 Task: Look for space in Jiashan, China from 4th June, 2023 to 15th June, 2023 for 2 adults in price range Rs.10000 to Rs.15000. Place can be entire place with 1  bedroom having 1 bed and 1 bathroom. Property type can be house, flat, guest house, hotel. Booking option can be shelf check-in. Required host language is Chinese (Simplified).
Action: Mouse moved to (631, 81)
Screenshot: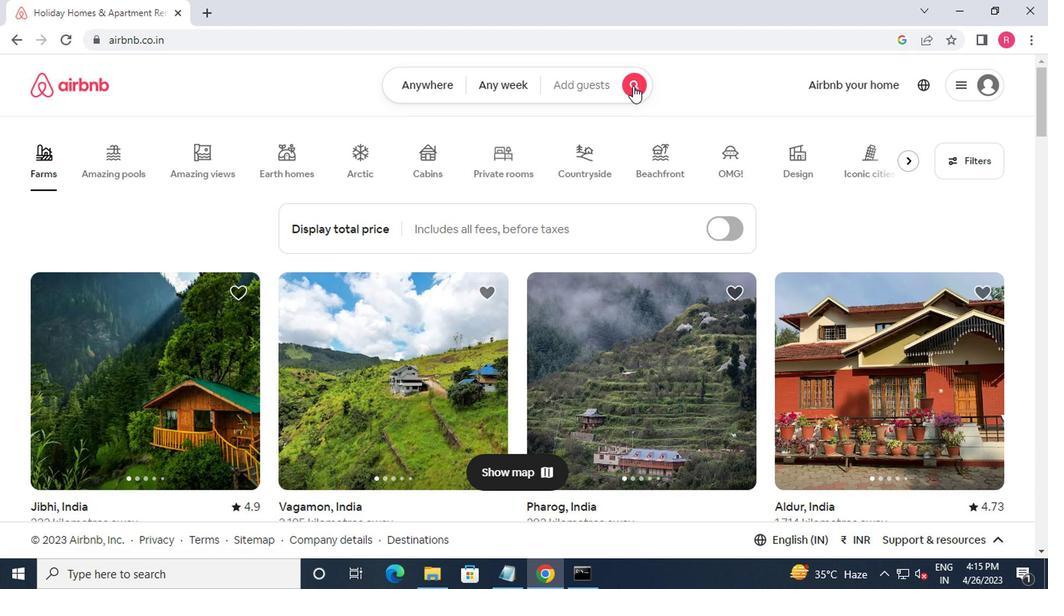 
Action: Mouse pressed left at (631, 81)
Screenshot: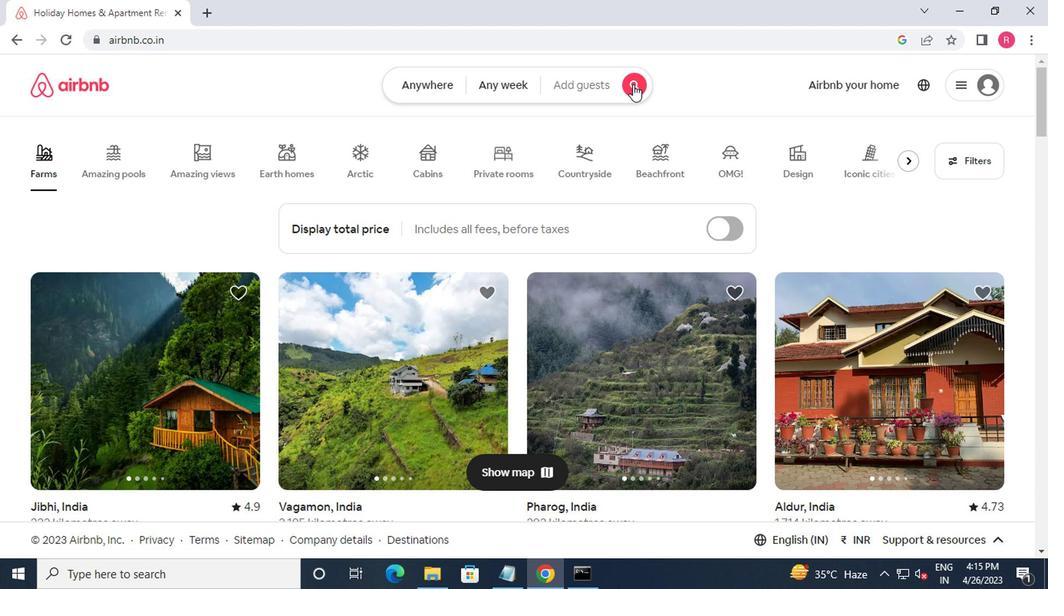 
Action: Mouse moved to (347, 145)
Screenshot: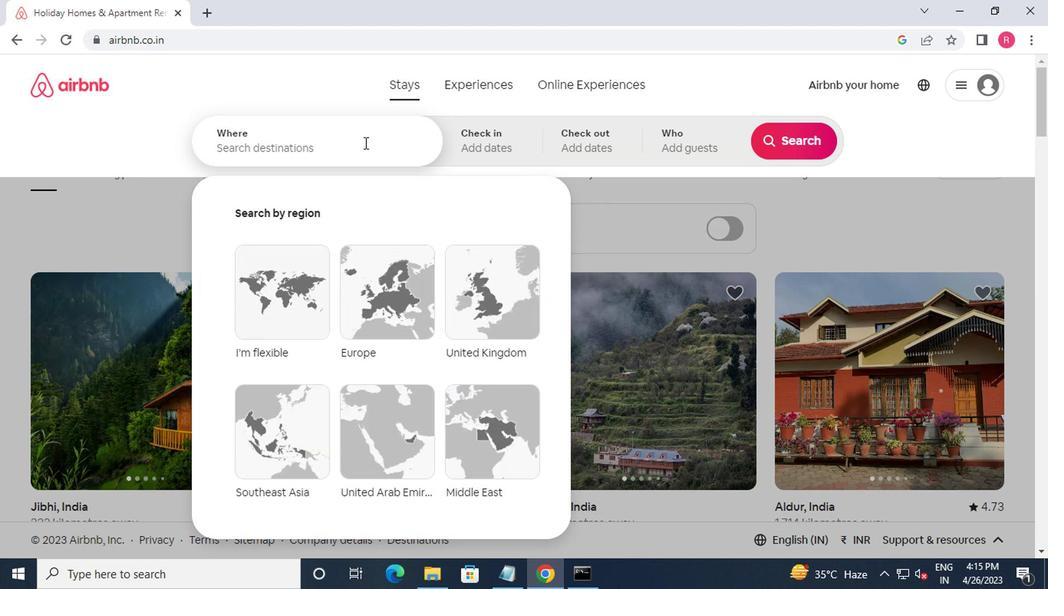
Action: Mouse pressed left at (347, 145)
Screenshot: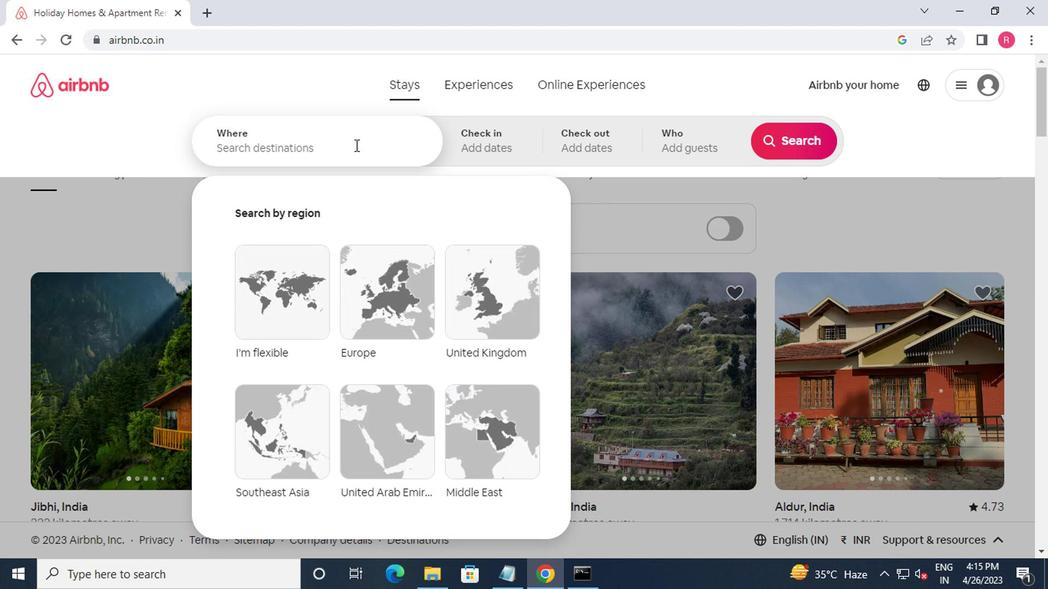 
Action: Key pressed jiashan,china<Key.enter>
Screenshot: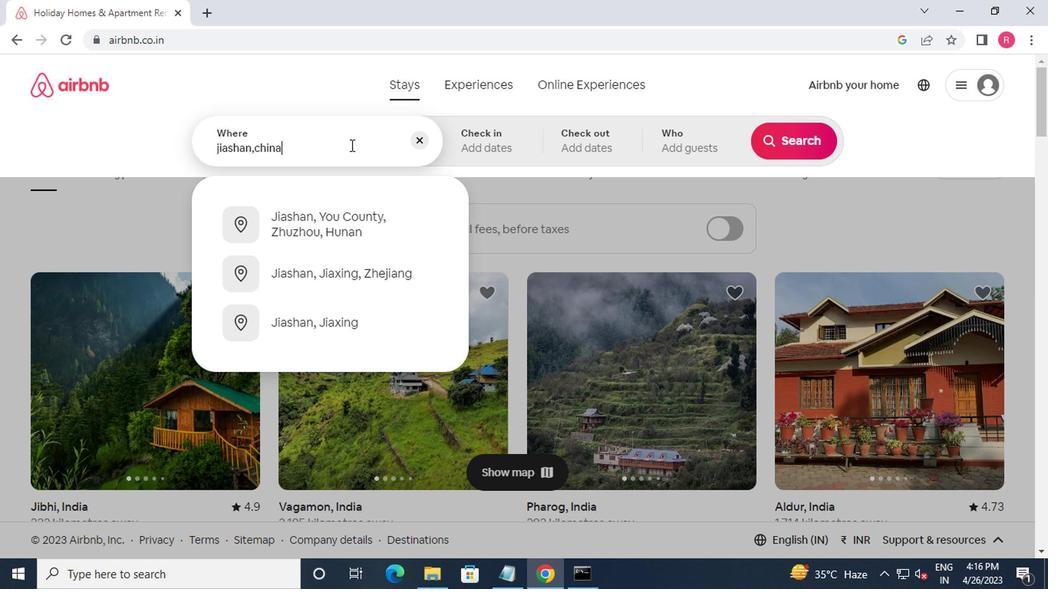 
Action: Mouse moved to (790, 263)
Screenshot: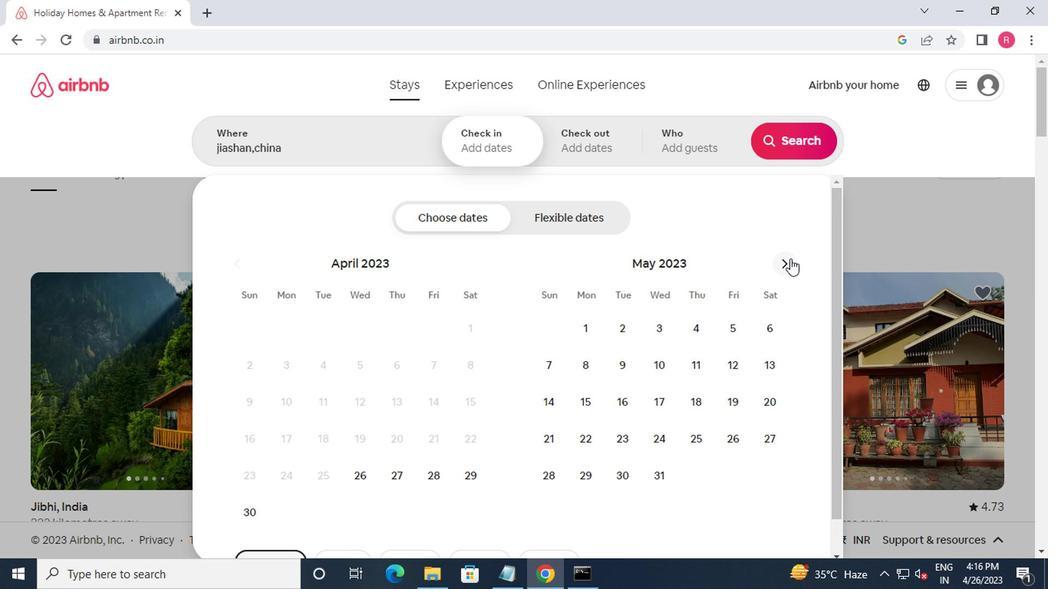 
Action: Mouse pressed left at (790, 263)
Screenshot: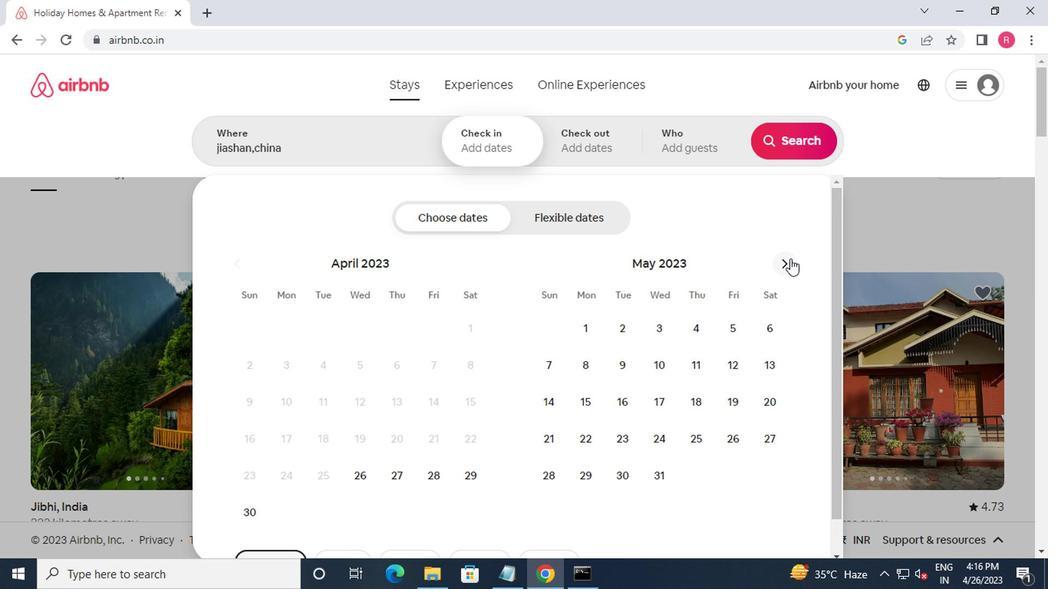 
Action: Mouse moved to (552, 373)
Screenshot: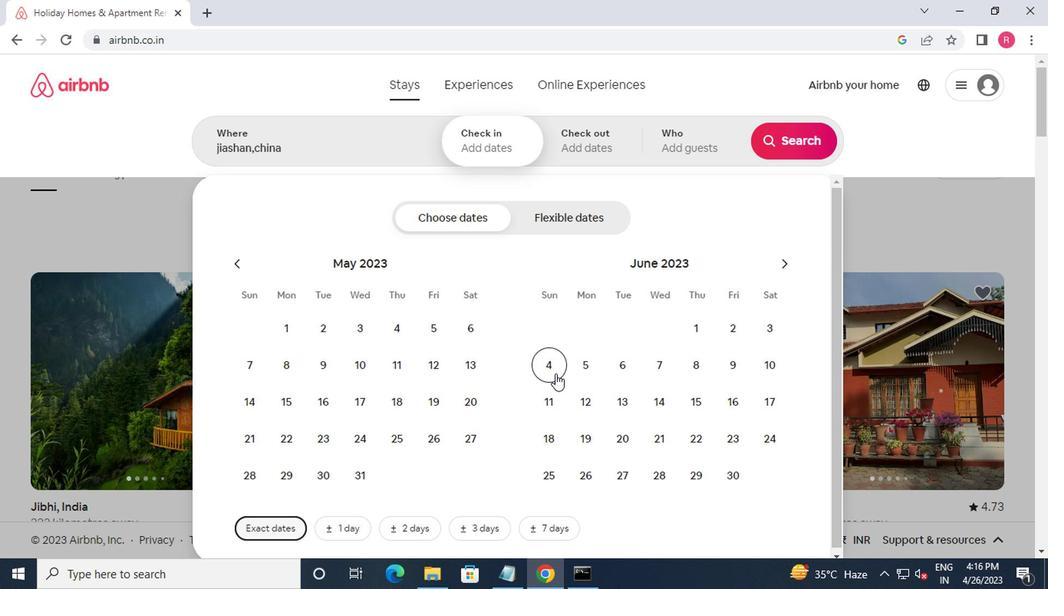 
Action: Mouse pressed left at (552, 373)
Screenshot: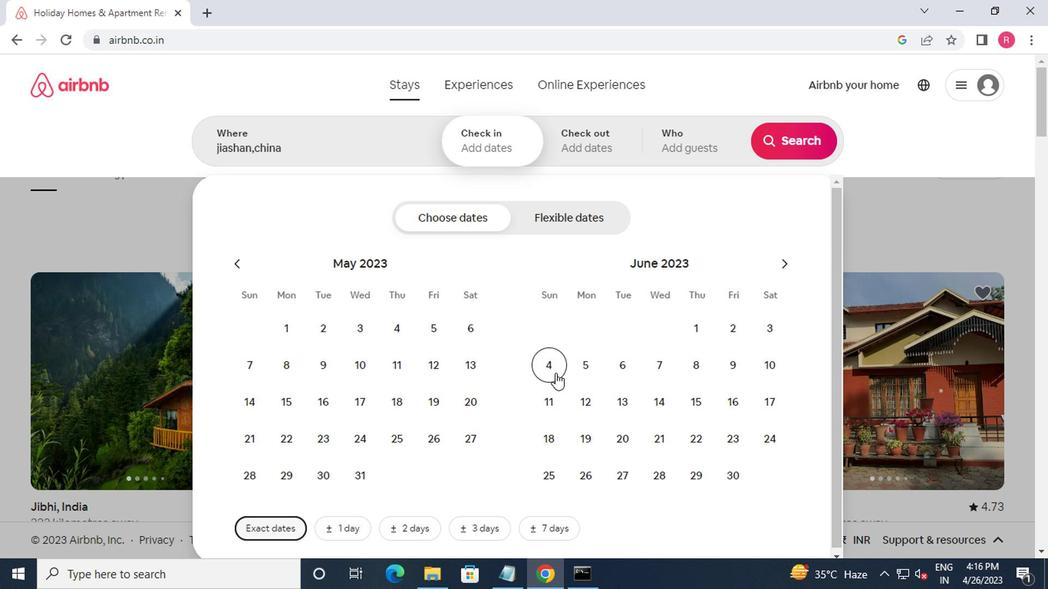
Action: Mouse moved to (692, 405)
Screenshot: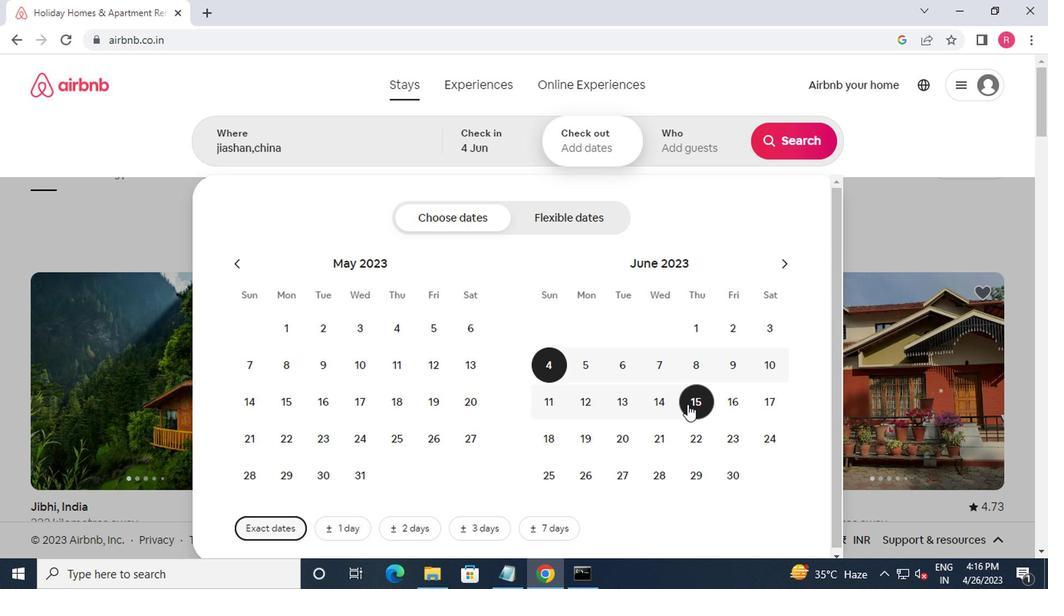
Action: Mouse pressed left at (692, 405)
Screenshot: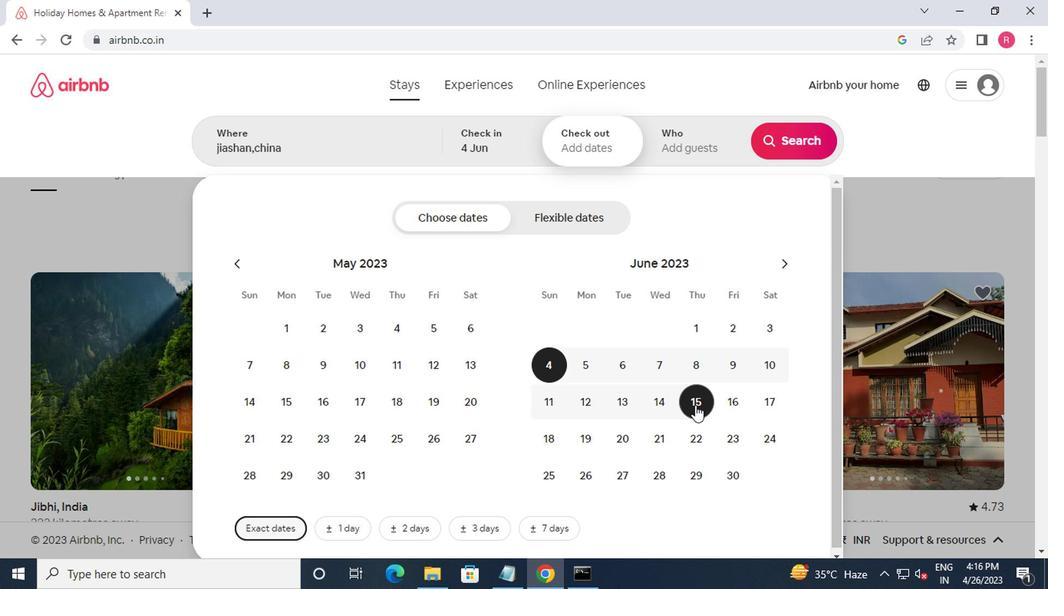 
Action: Mouse moved to (688, 166)
Screenshot: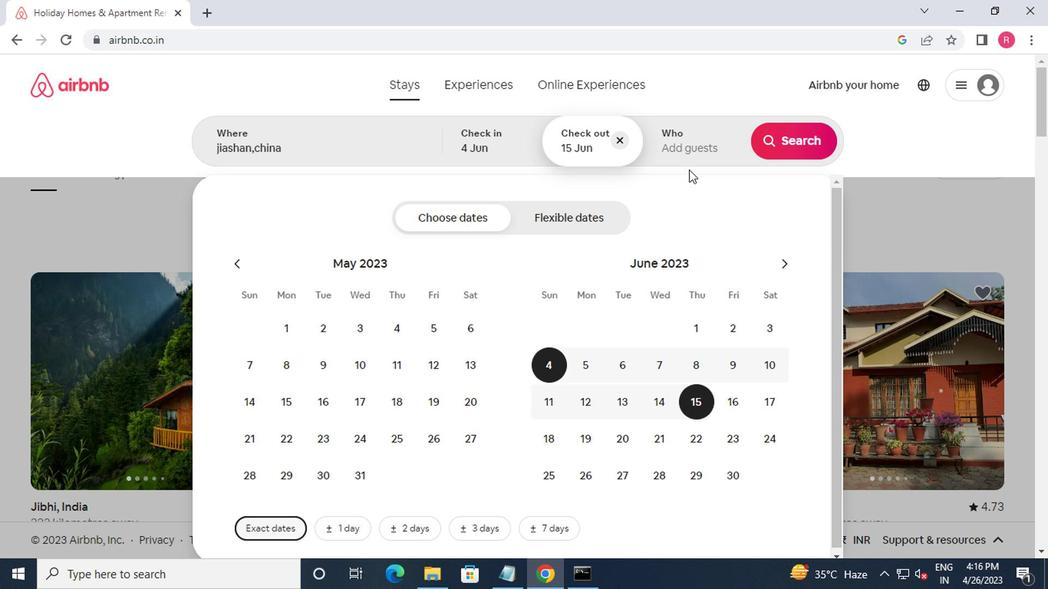 
Action: Mouse pressed left at (688, 166)
Screenshot: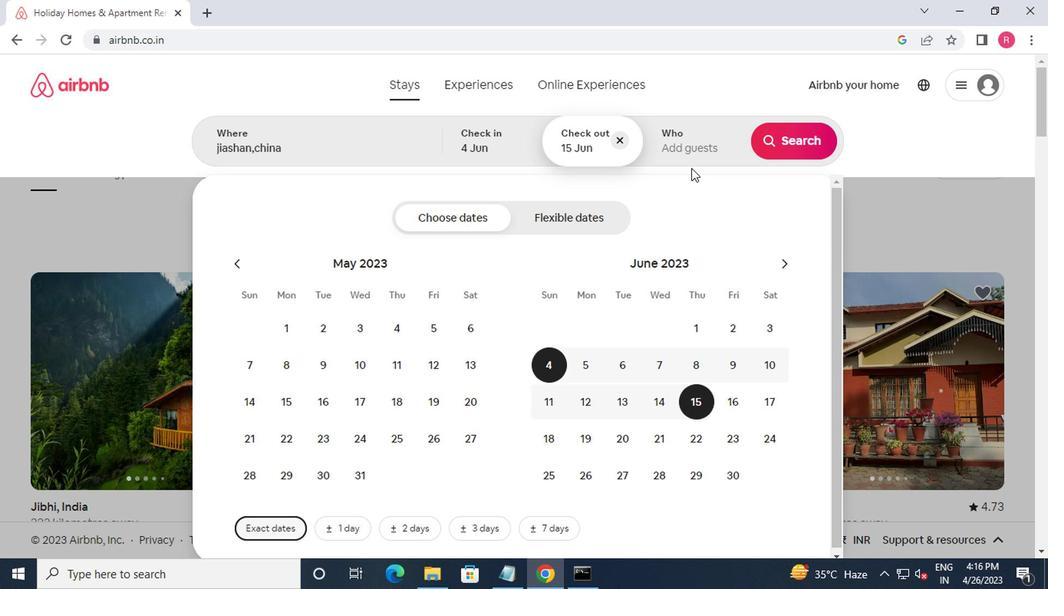 
Action: Mouse moved to (789, 223)
Screenshot: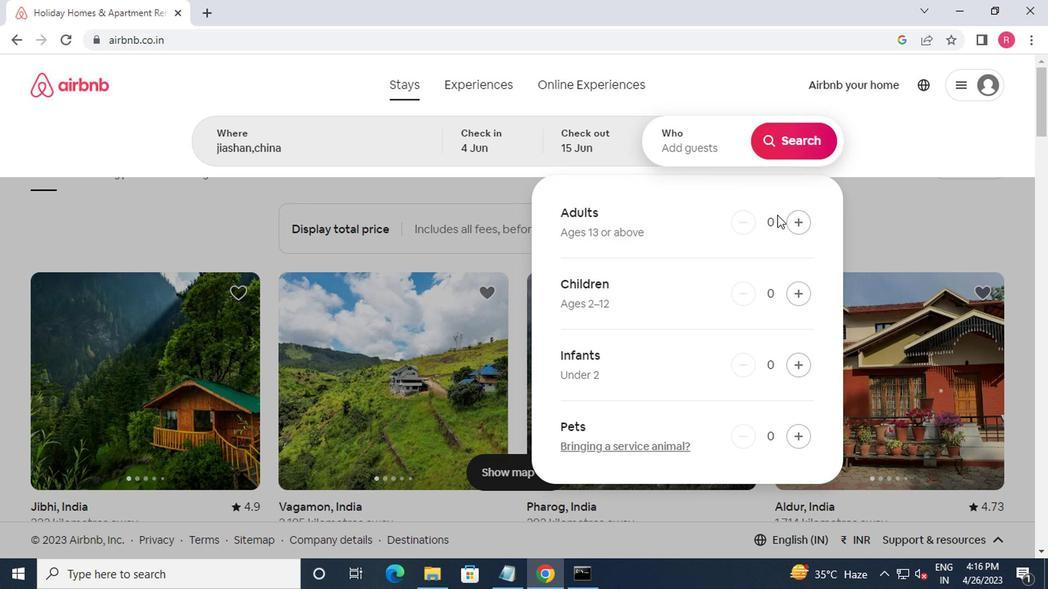 
Action: Mouse pressed left at (789, 223)
Screenshot: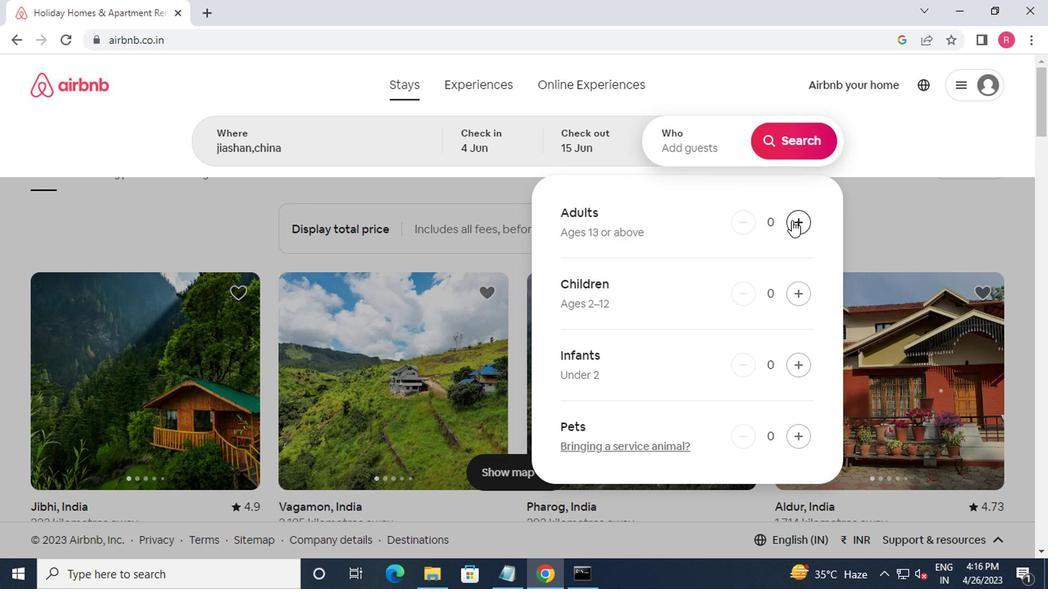 
Action: Mouse pressed left at (789, 223)
Screenshot: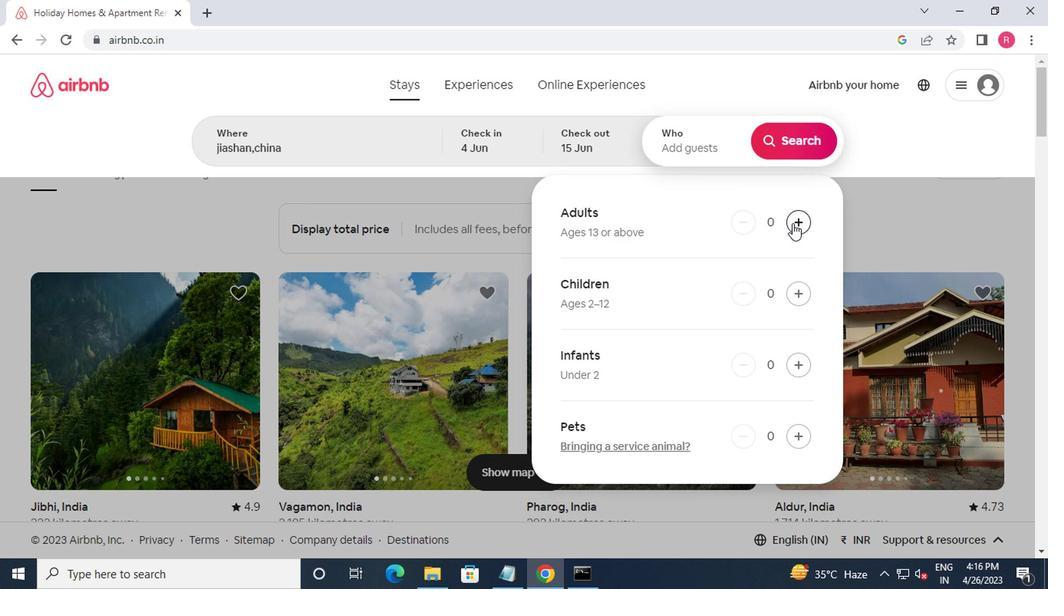 
Action: Mouse moved to (783, 153)
Screenshot: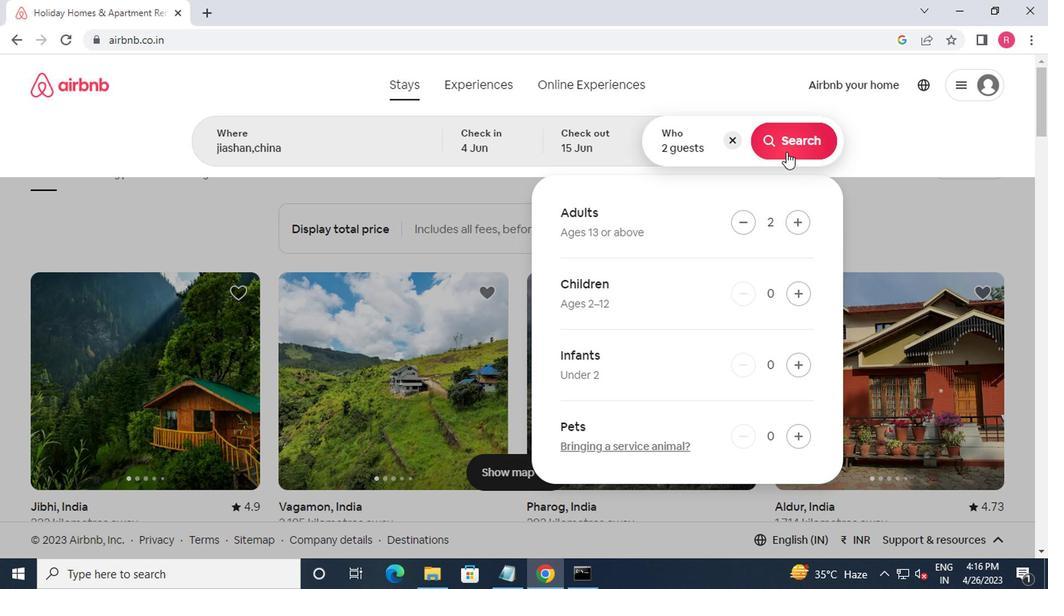
Action: Mouse pressed left at (783, 153)
Screenshot: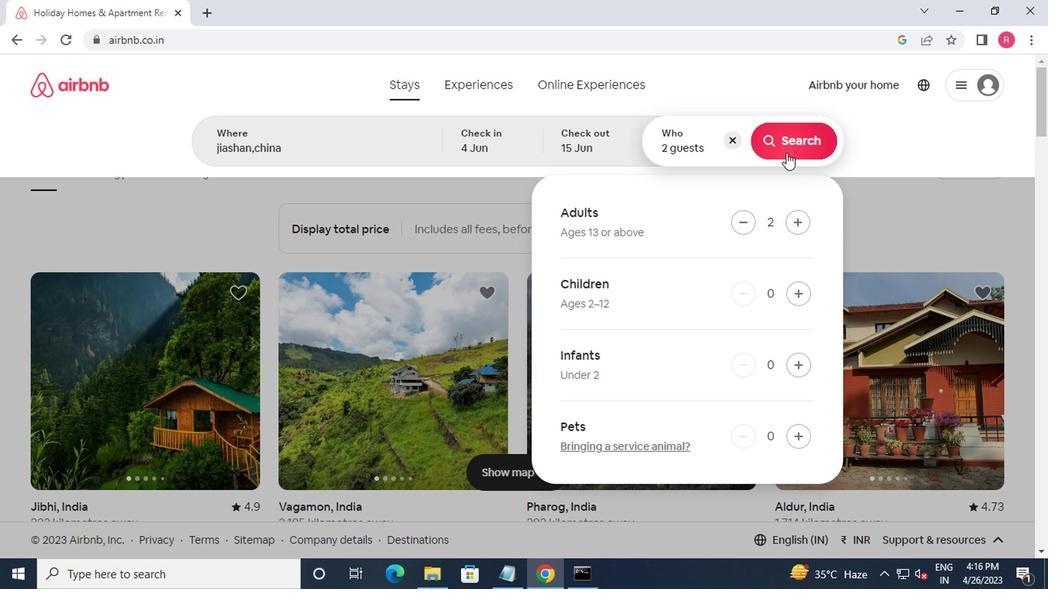 
Action: Mouse moved to (991, 144)
Screenshot: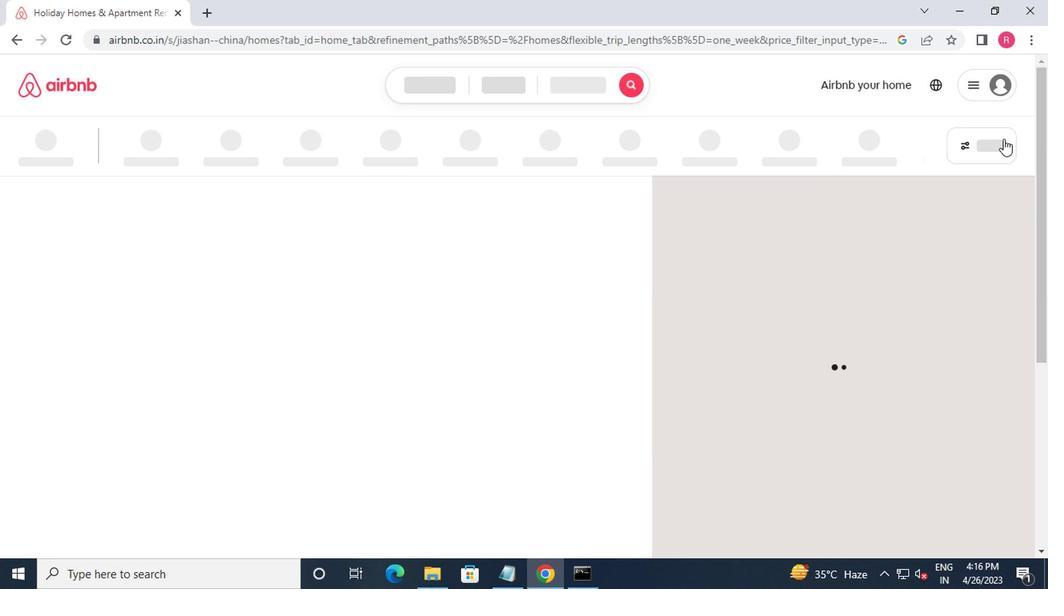 
Action: Mouse pressed left at (991, 144)
Screenshot: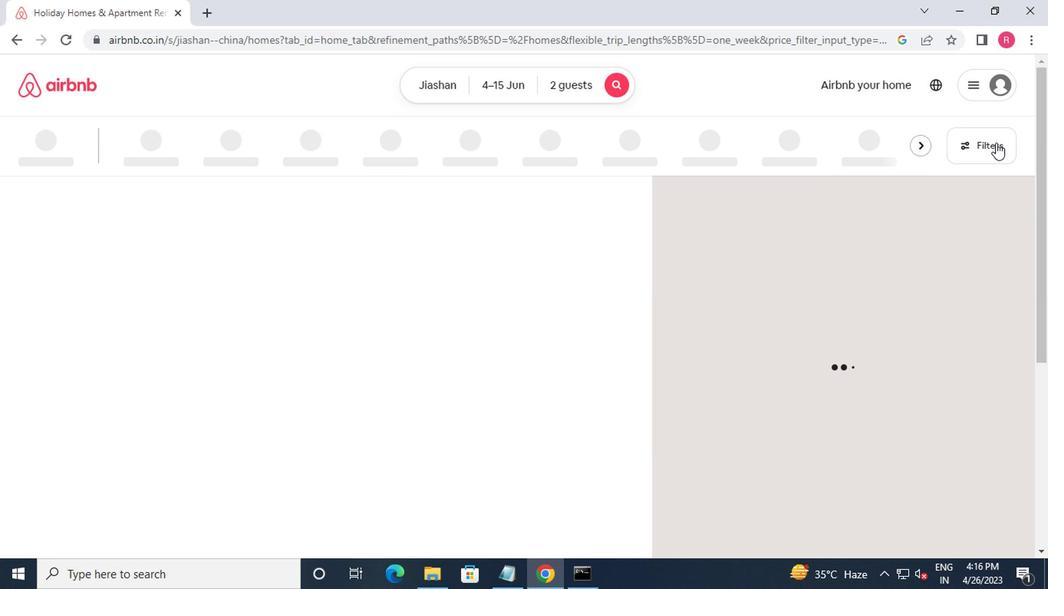 
Action: Mouse moved to (406, 252)
Screenshot: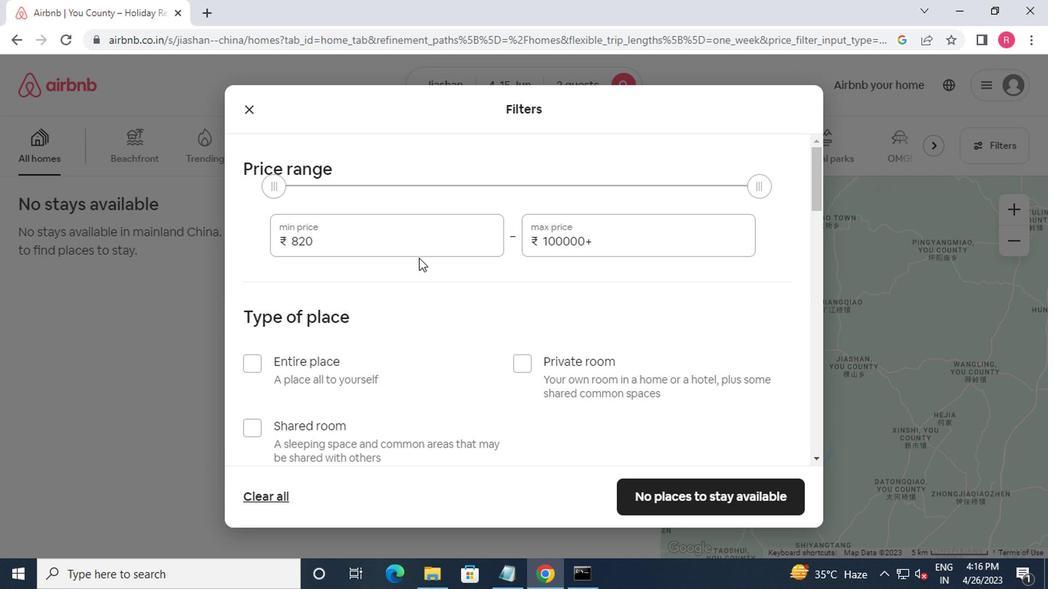 
Action: Mouse pressed left at (406, 252)
Screenshot: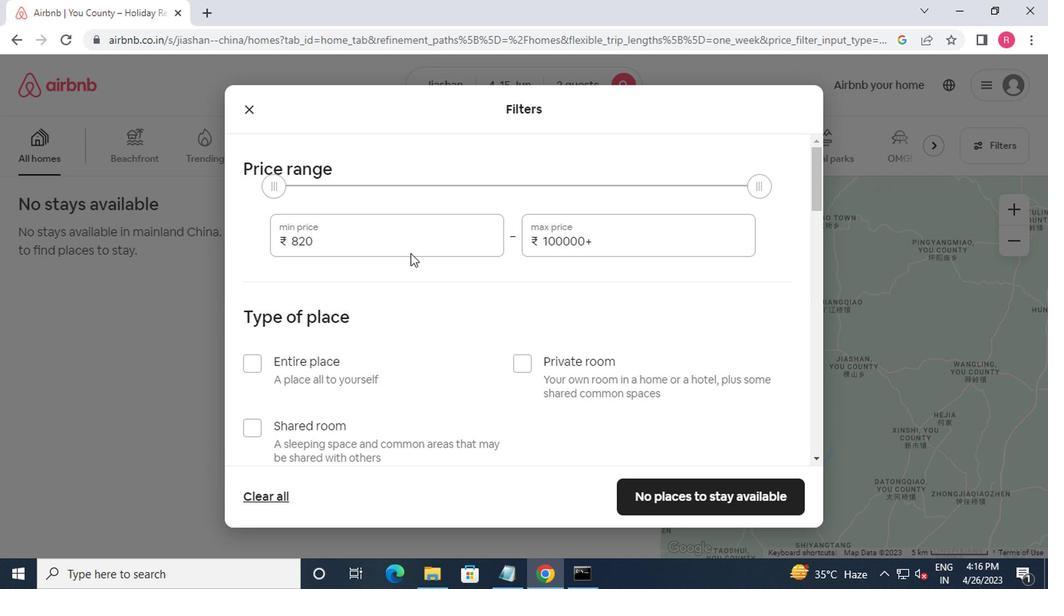 
Action: Mouse moved to (406, 252)
Screenshot: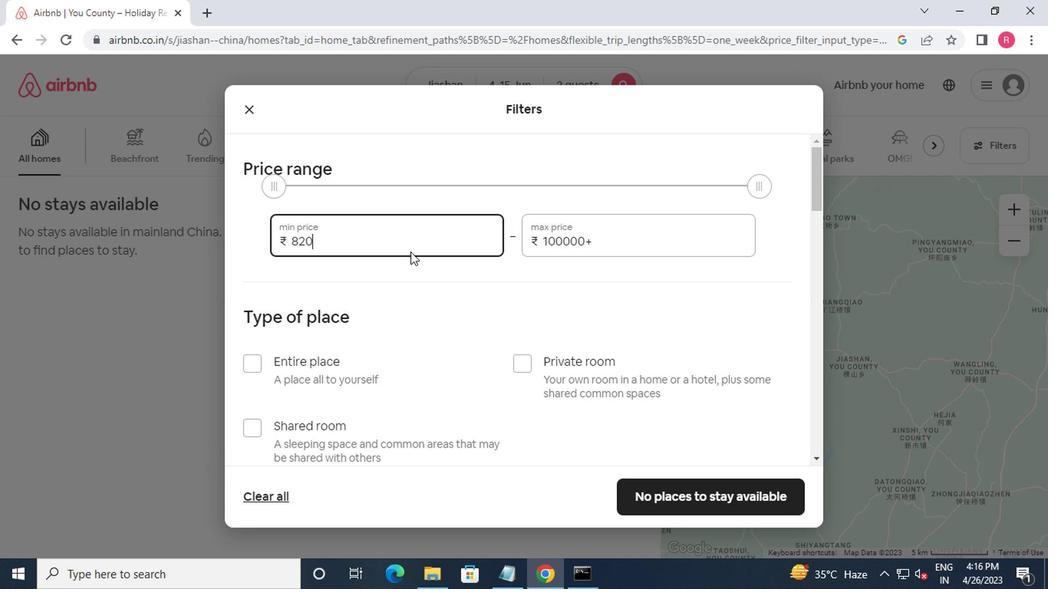 
Action: Key pressed <Key.backspace><Key.backspace><Key.backspace><Key.backspace>10000<Key.tab>15000
Screenshot: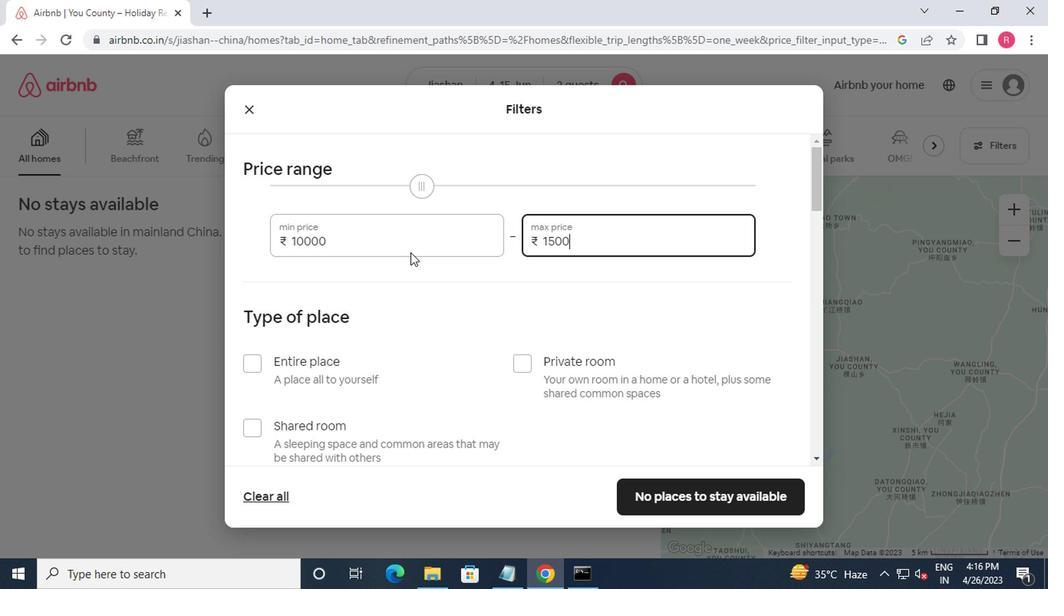 
Action: Mouse moved to (262, 362)
Screenshot: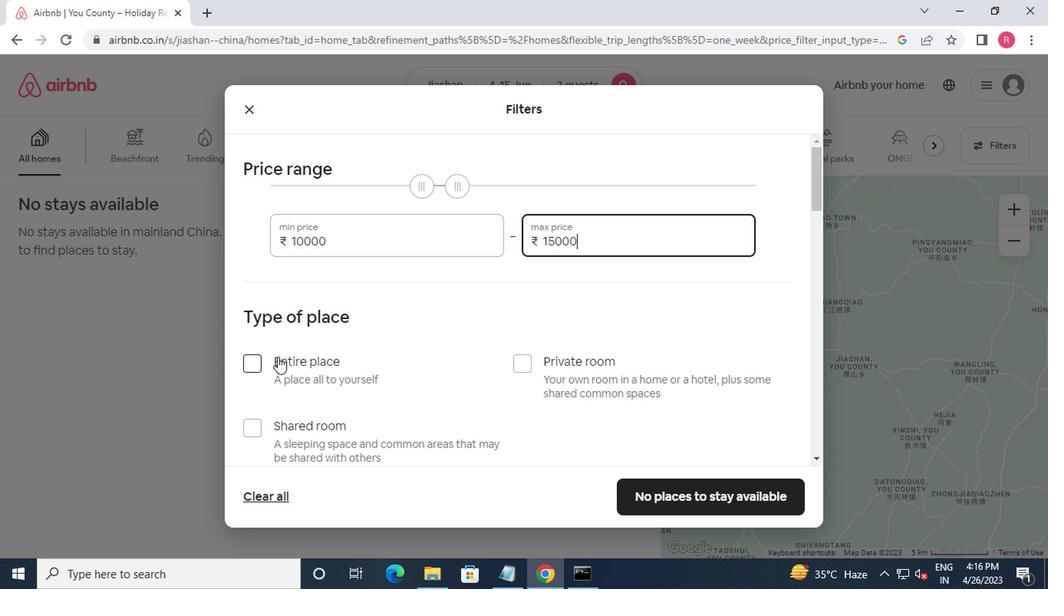 
Action: Mouse pressed left at (262, 362)
Screenshot: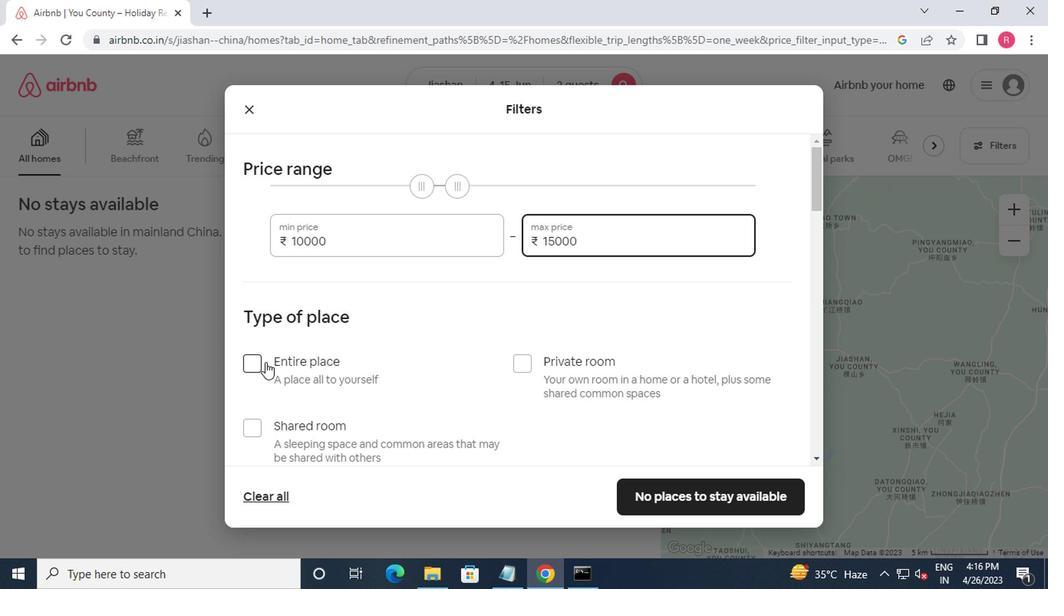 
Action: Mouse moved to (321, 368)
Screenshot: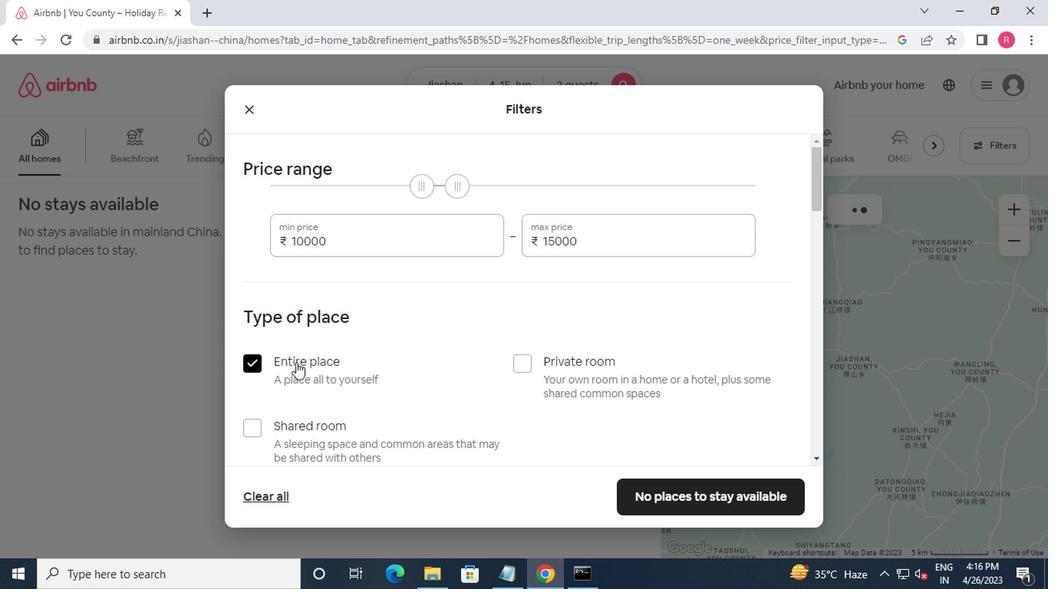 
Action: Mouse scrolled (321, 367) with delta (0, -1)
Screenshot: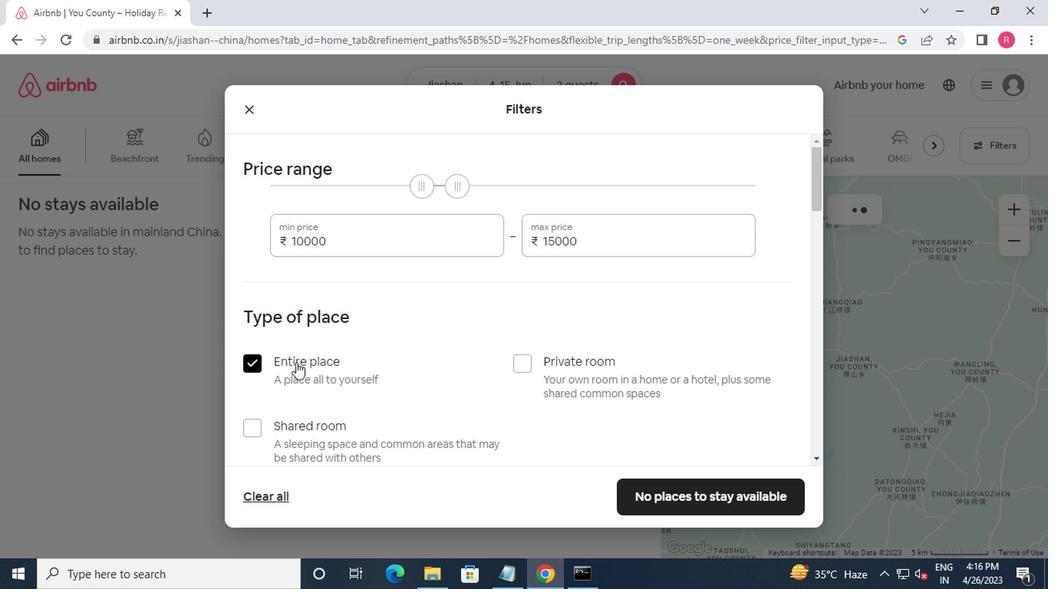 
Action: Mouse moved to (334, 374)
Screenshot: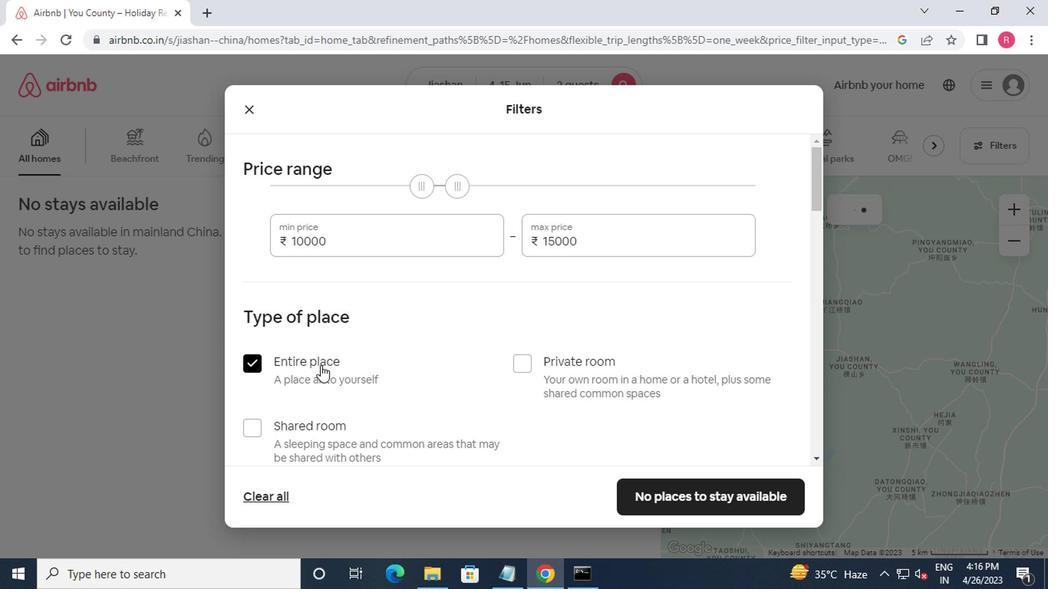 
Action: Mouse scrolled (334, 373) with delta (0, 0)
Screenshot: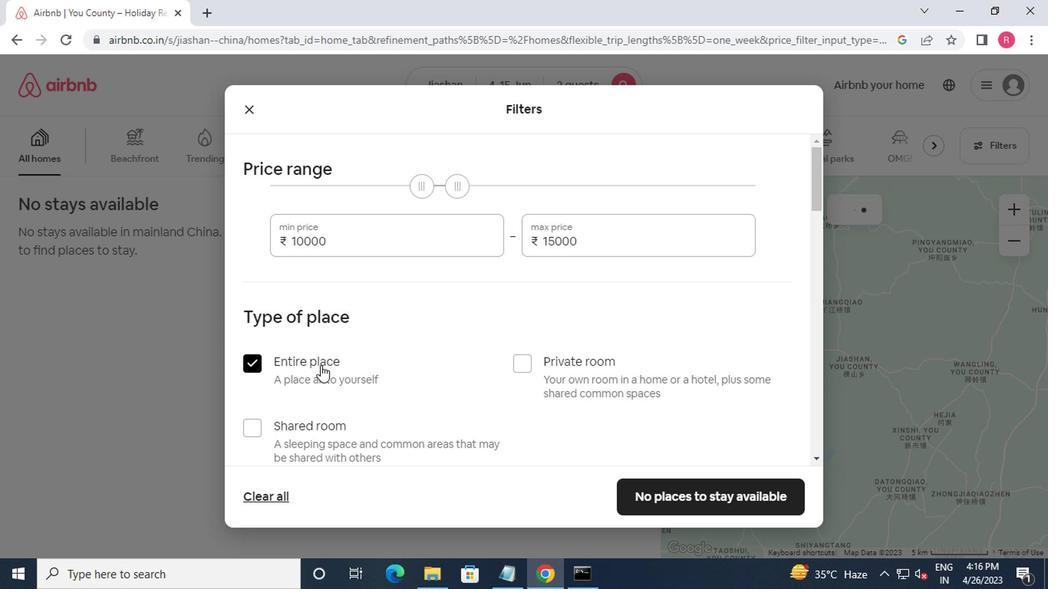 
Action: Mouse moved to (517, 370)
Screenshot: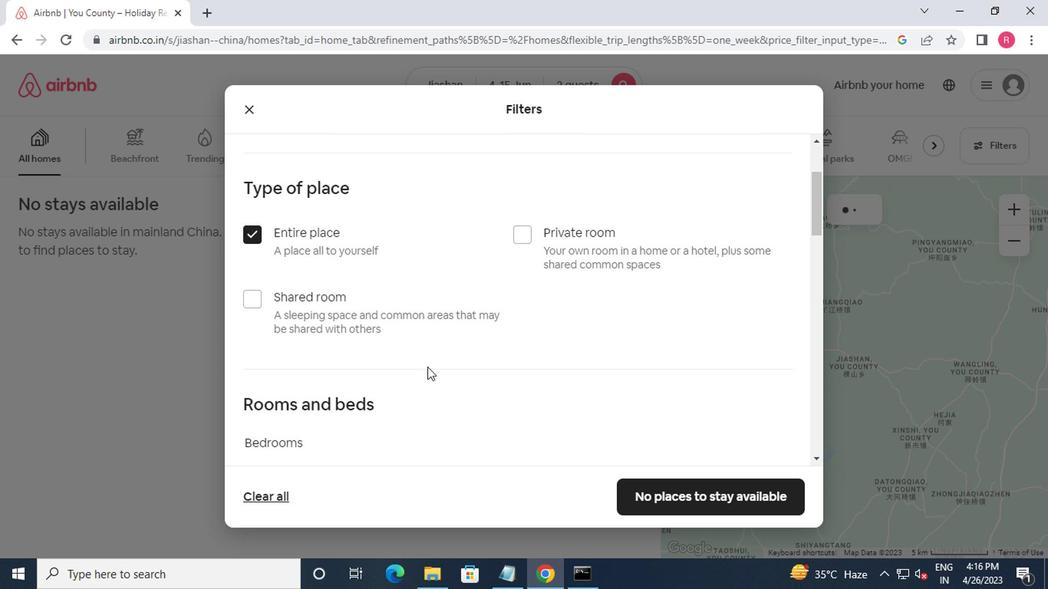 
Action: Mouse scrolled (517, 370) with delta (0, 0)
Screenshot: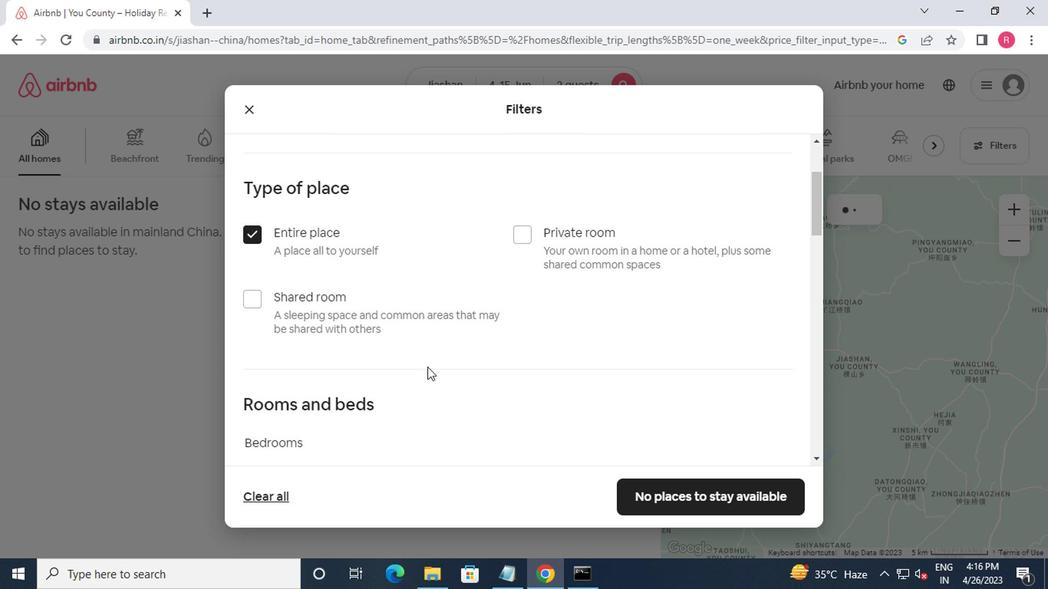 
Action: Mouse moved to (338, 377)
Screenshot: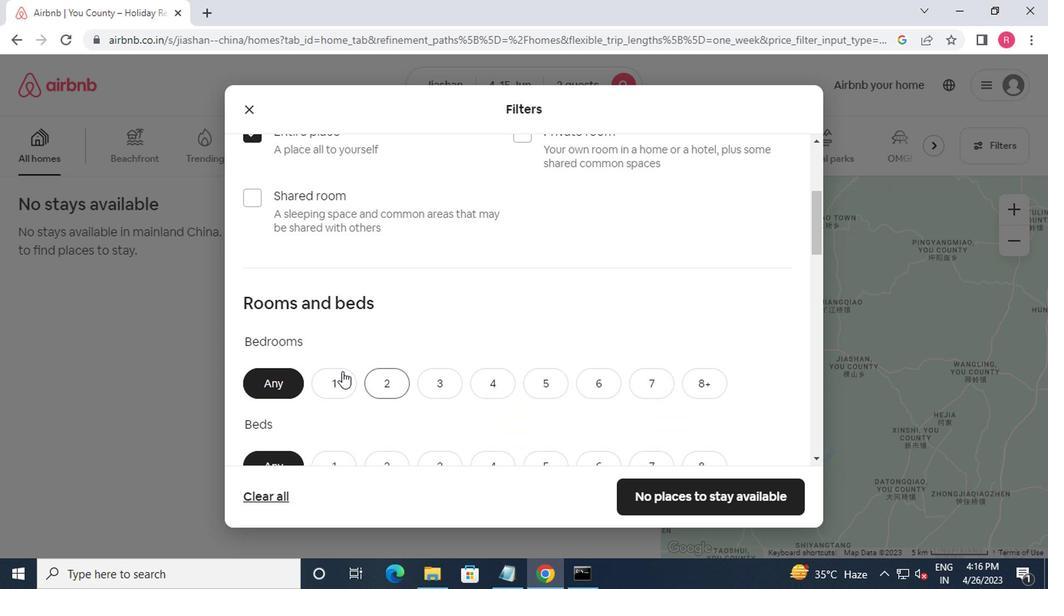 
Action: Mouse pressed left at (338, 377)
Screenshot: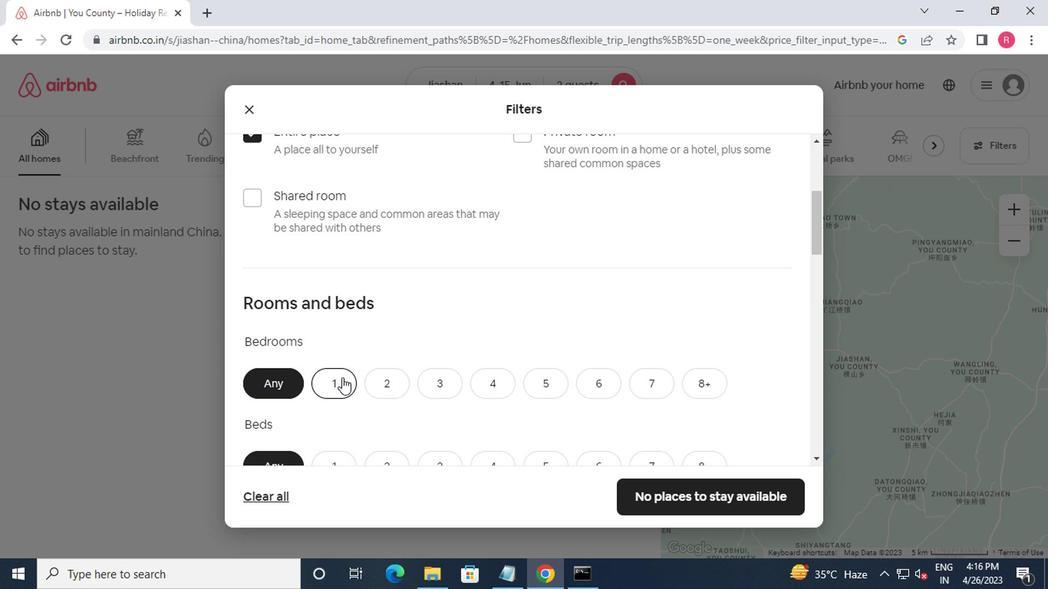 
Action: Mouse moved to (427, 340)
Screenshot: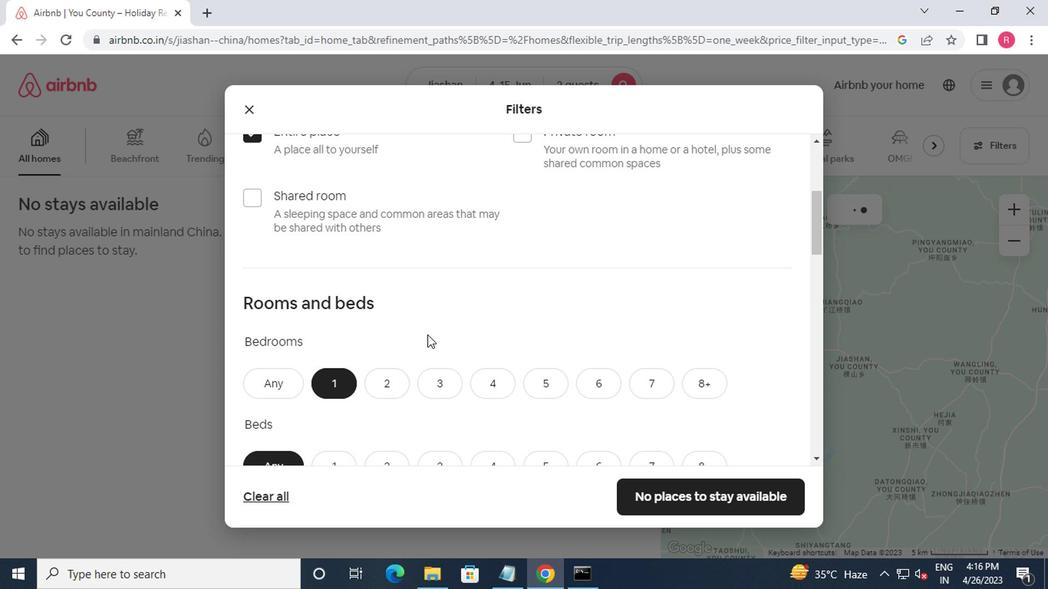 
Action: Mouse scrolled (427, 339) with delta (0, 0)
Screenshot: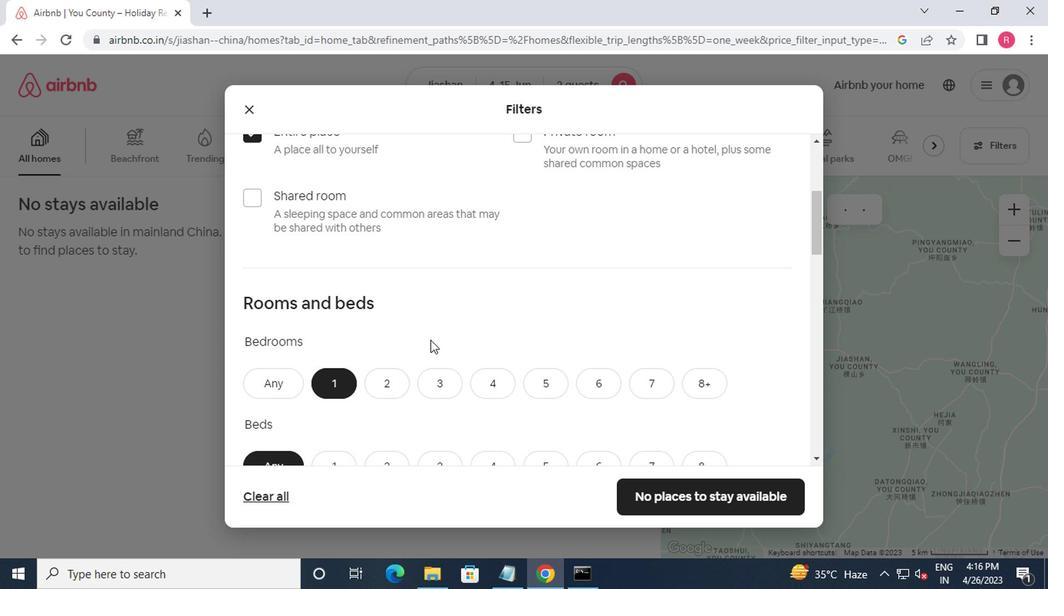
Action: Mouse moved to (418, 357)
Screenshot: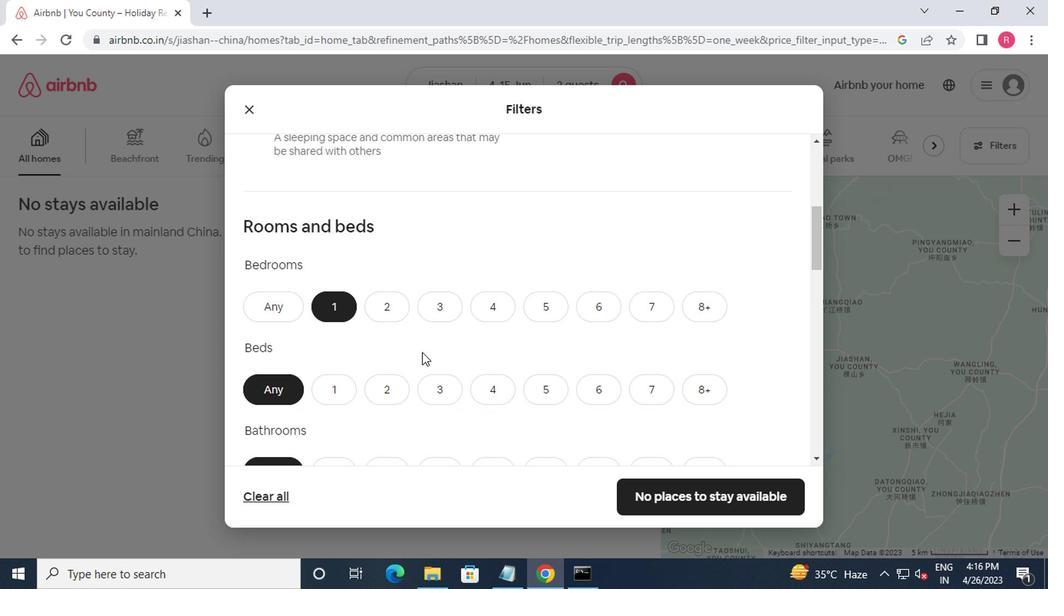 
Action: Mouse scrolled (418, 356) with delta (0, 0)
Screenshot: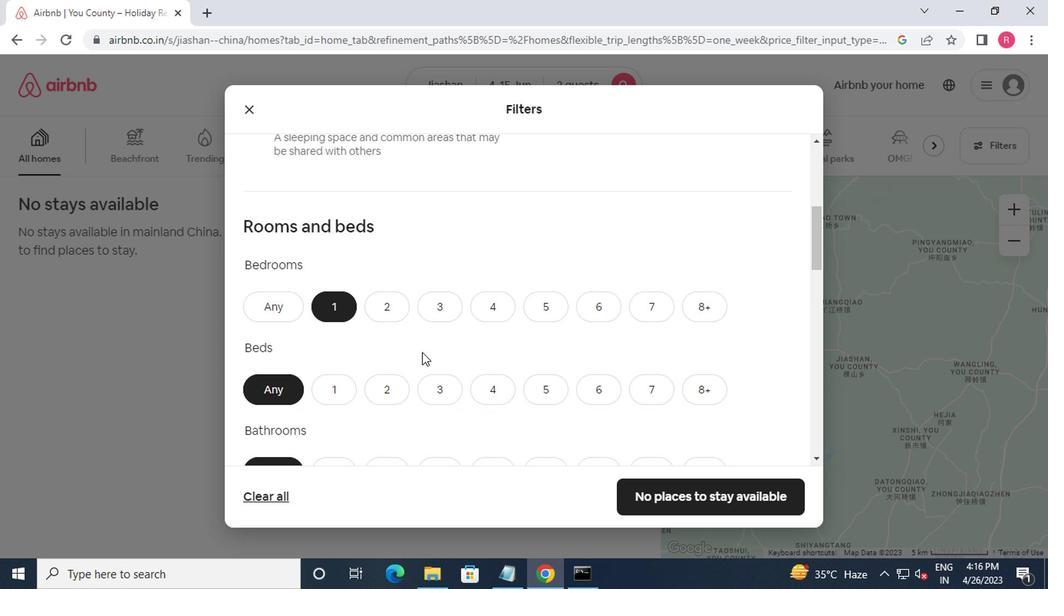 
Action: Mouse moved to (410, 371)
Screenshot: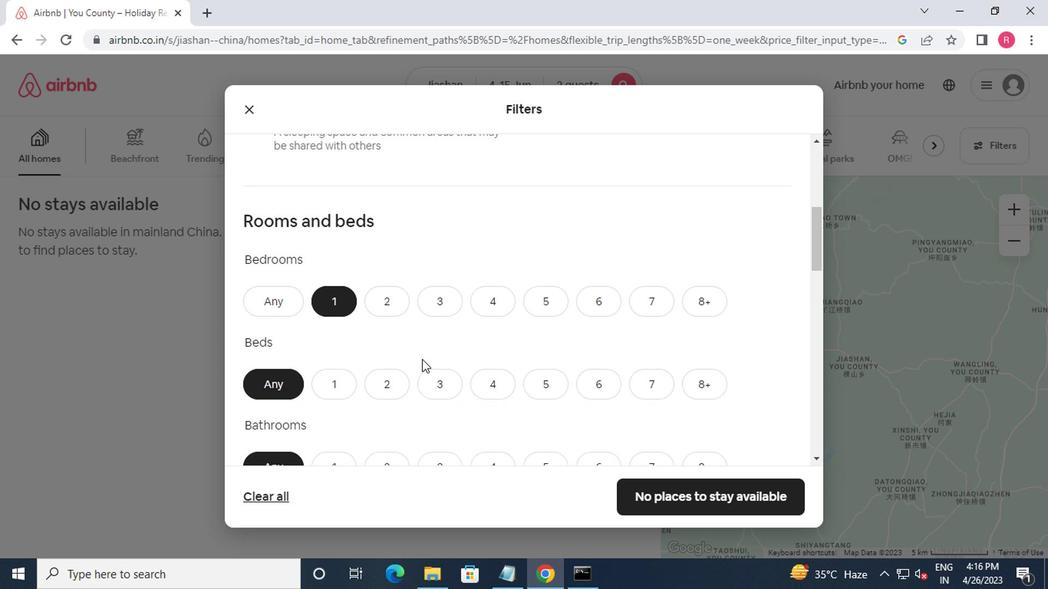 
Action: Mouse scrolled (410, 370) with delta (0, -1)
Screenshot: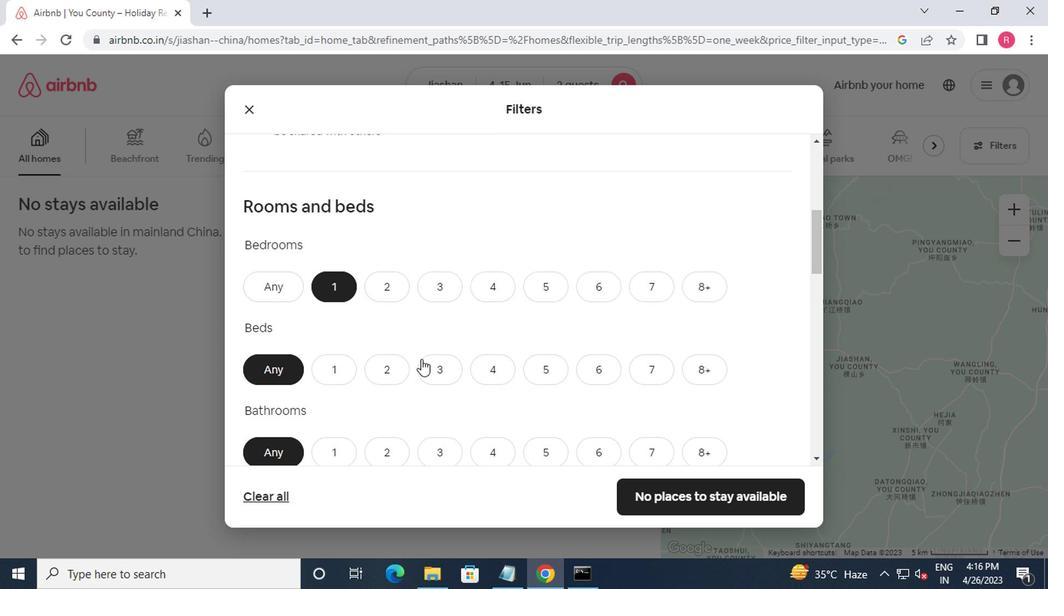 
Action: Mouse moved to (332, 245)
Screenshot: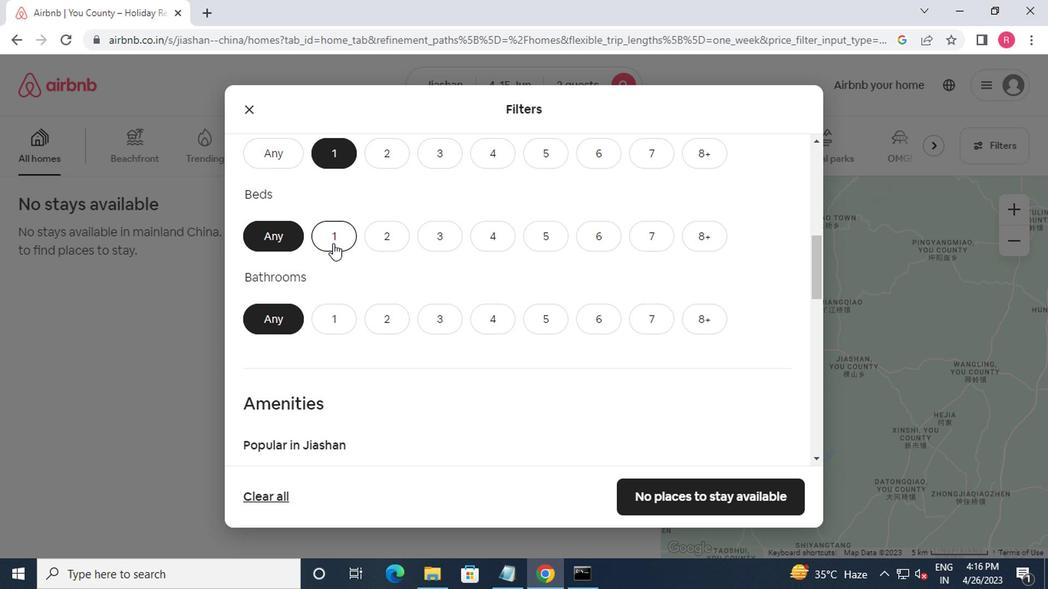 
Action: Mouse pressed left at (332, 245)
Screenshot: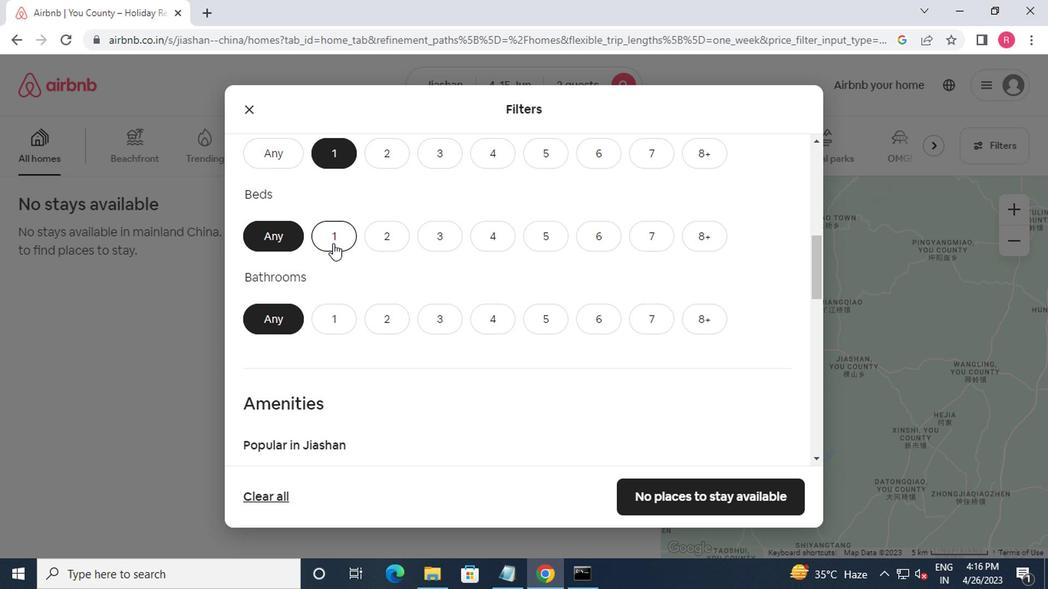 
Action: Mouse moved to (338, 322)
Screenshot: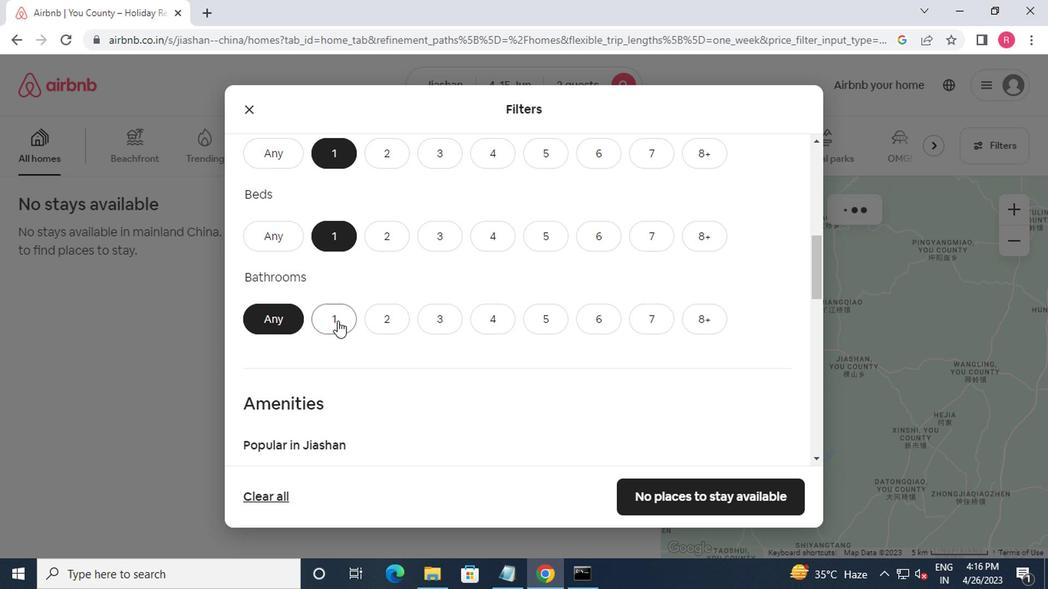 
Action: Mouse pressed left at (338, 322)
Screenshot: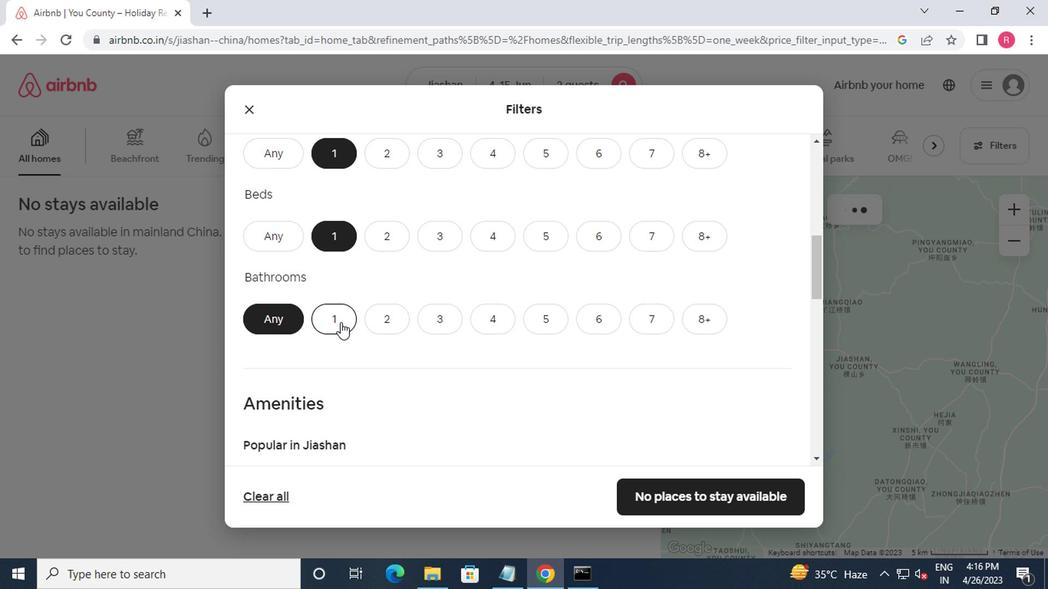 
Action: Mouse moved to (351, 307)
Screenshot: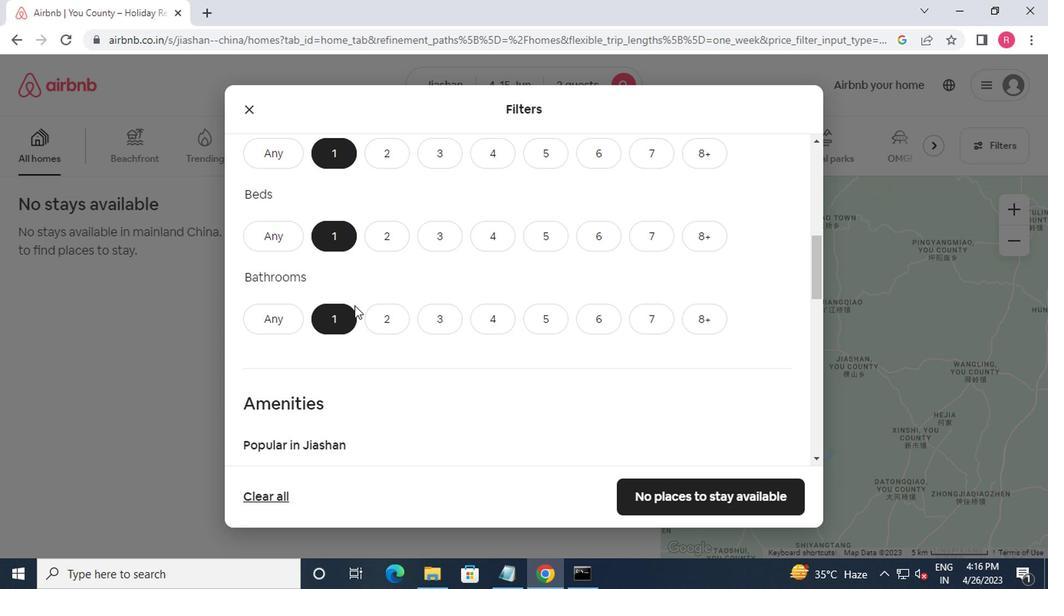 
Action: Mouse scrolled (351, 306) with delta (0, -1)
Screenshot: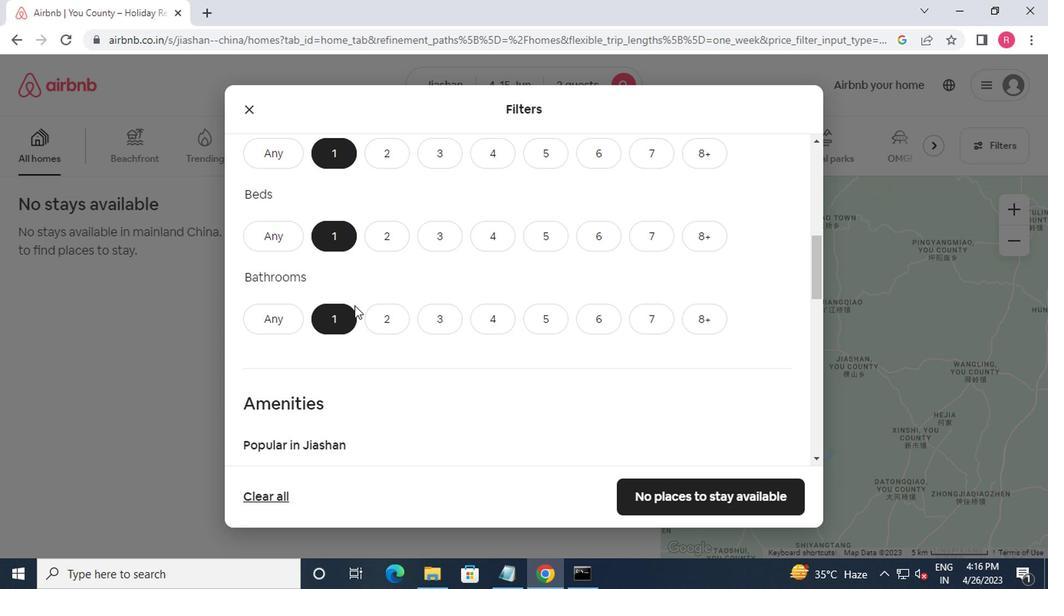
Action: Mouse moved to (351, 309)
Screenshot: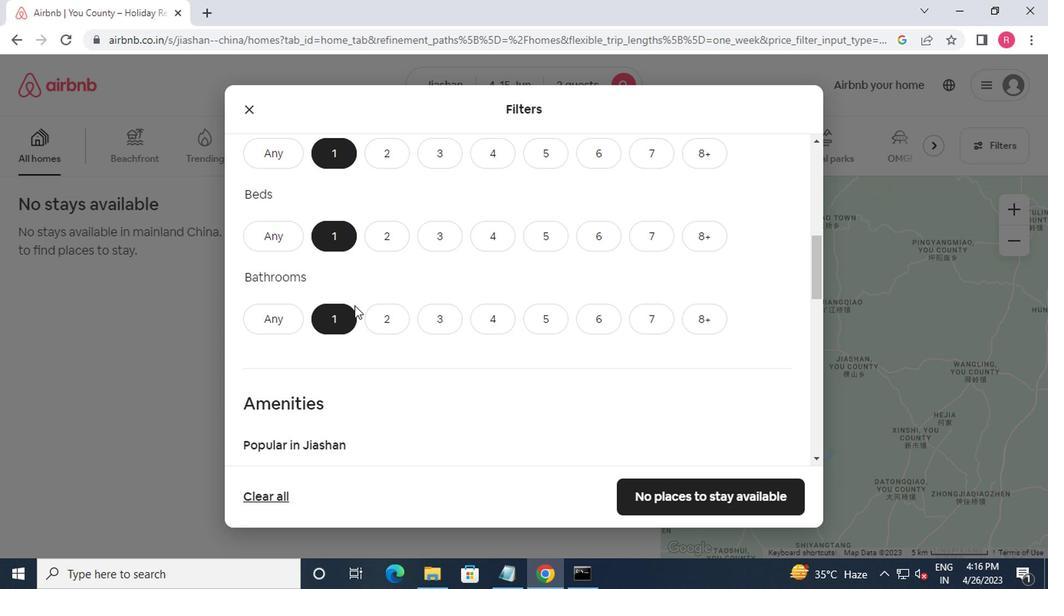 
Action: Mouse scrolled (351, 309) with delta (0, 0)
Screenshot: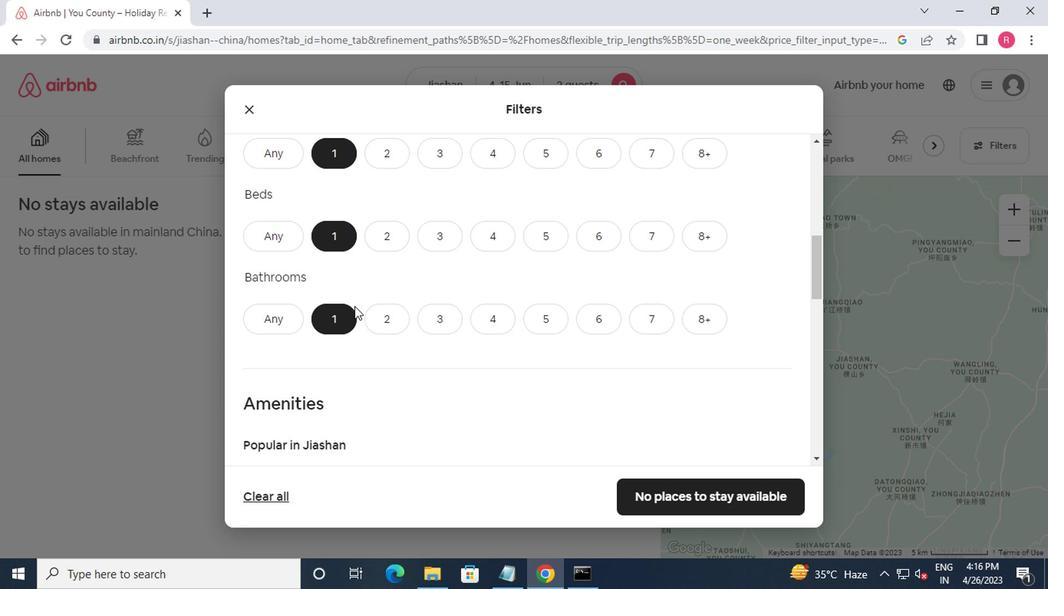
Action: Mouse moved to (351, 311)
Screenshot: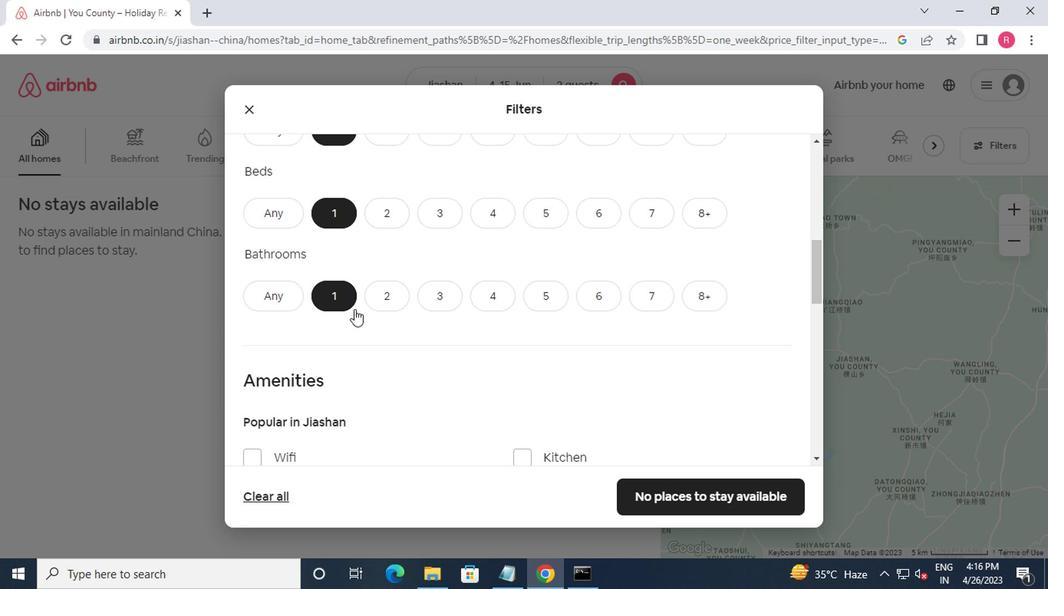 
Action: Mouse scrolled (351, 311) with delta (0, 0)
Screenshot: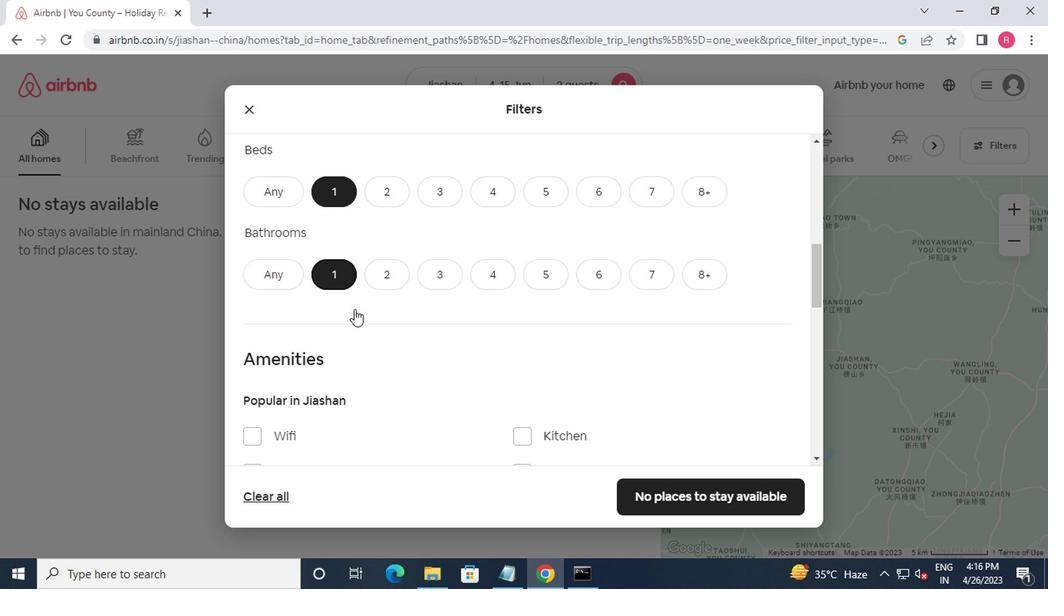 
Action: Mouse moved to (362, 311)
Screenshot: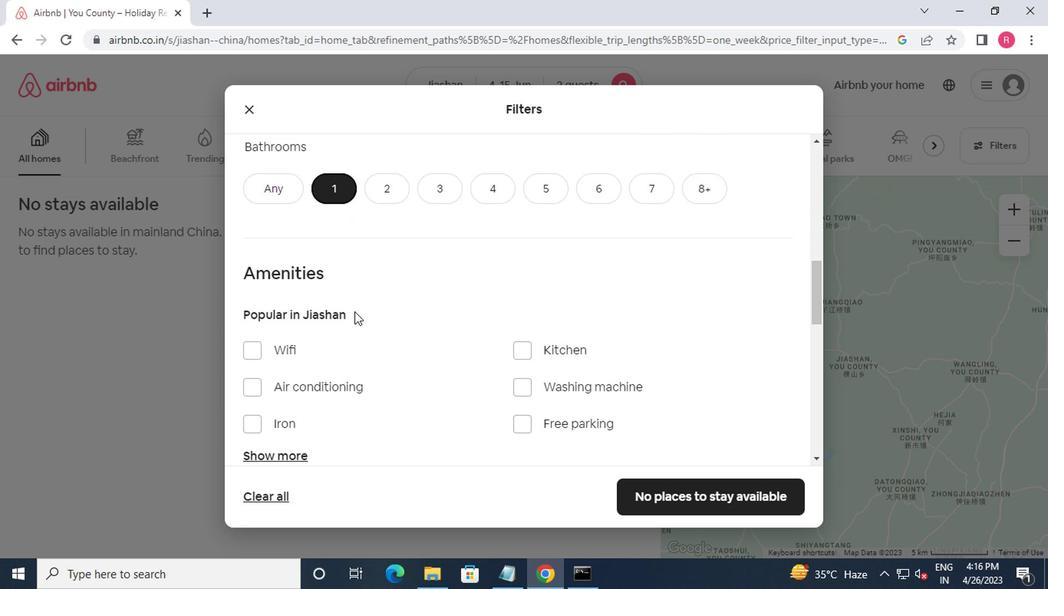 
Action: Mouse scrolled (362, 311) with delta (0, 0)
Screenshot: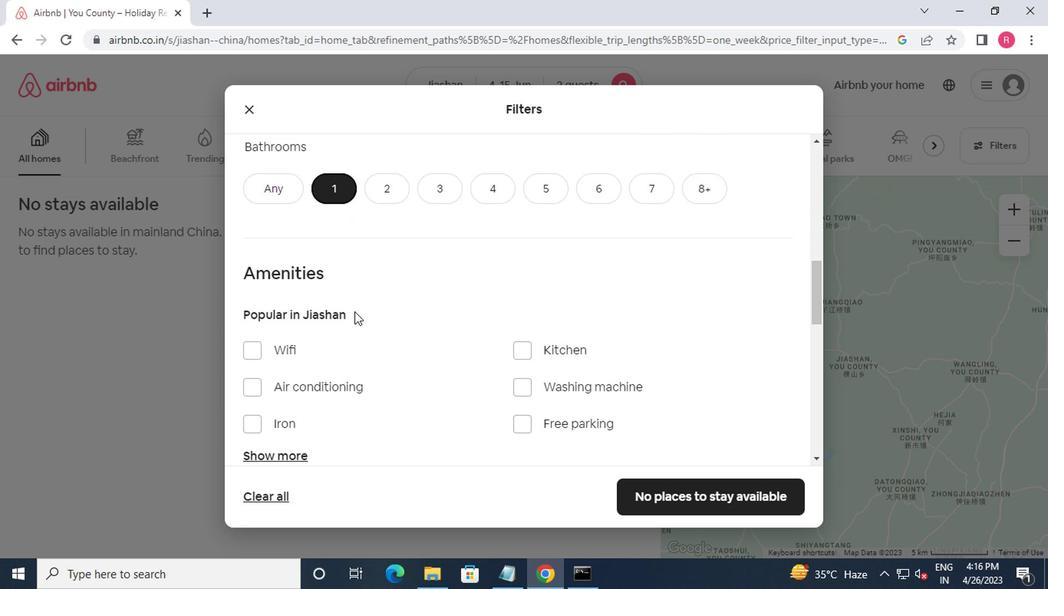 
Action: Mouse moved to (404, 311)
Screenshot: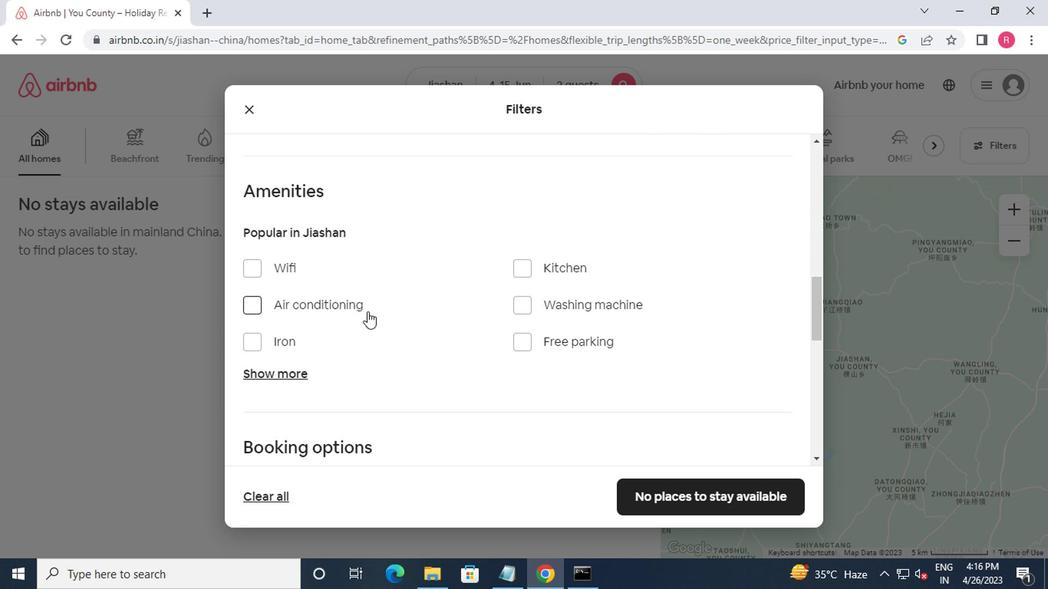 
Action: Mouse scrolled (404, 311) with delta (0, 0)
Screenshot: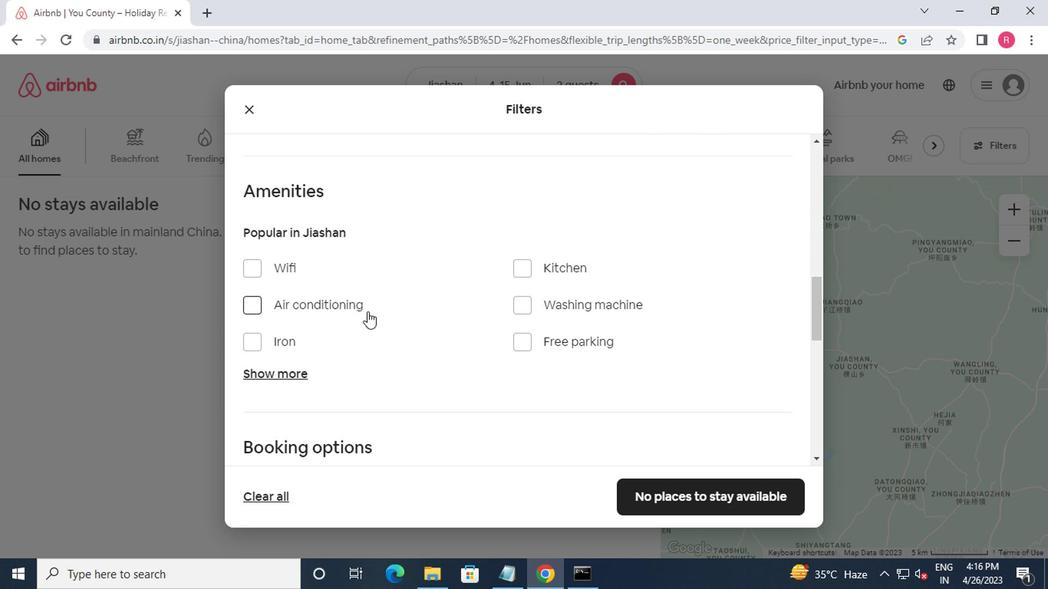 
Action: Mouse moved to (755, 377)
Screenshot: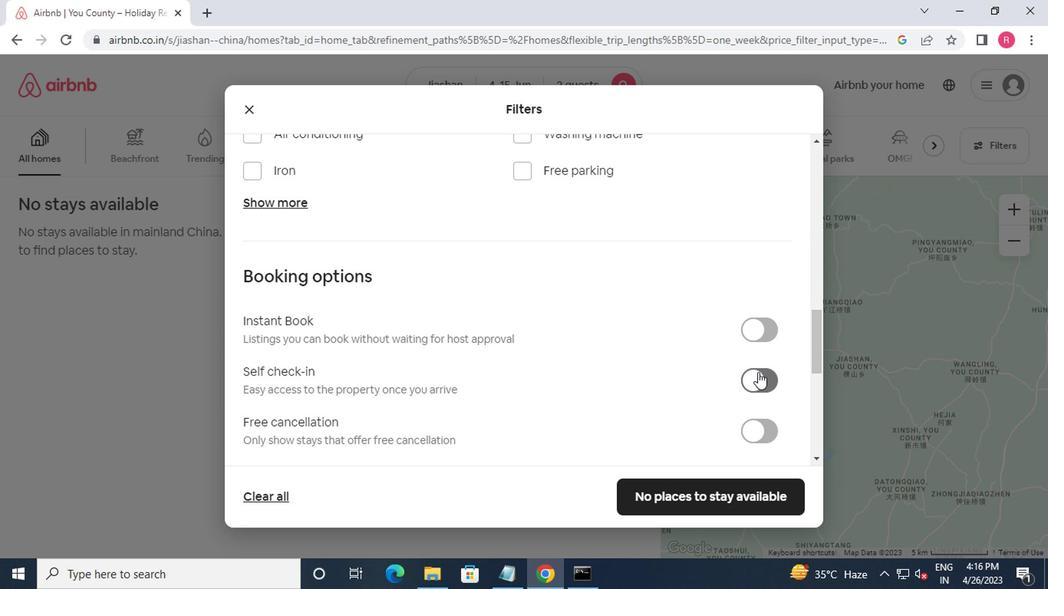 
Action: Mouse pressed left at (755, 377)
Screenshot: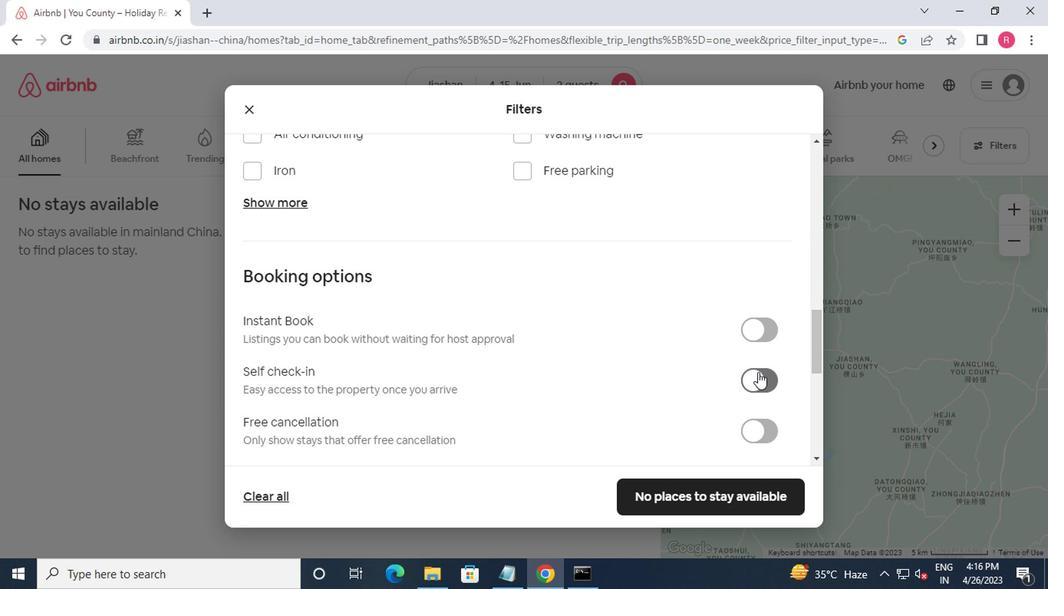 
Action: Mouse moved to (669, 495)
Screenshot: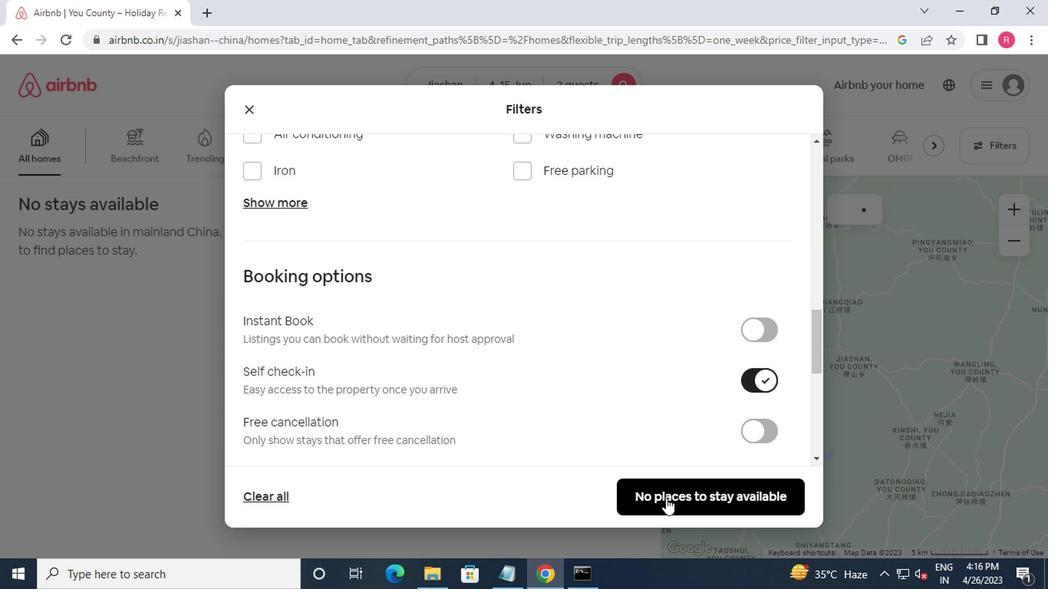 
Action: Mouse pressed left at (669, 495)
Screenshot: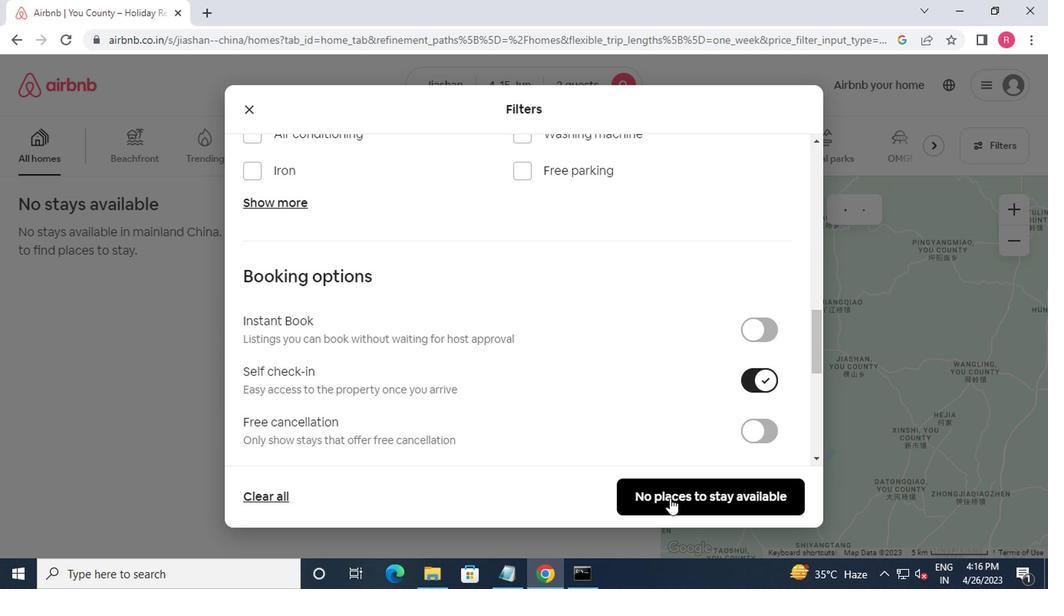 
Action: Mouse moved to (1044, 99)
Screenshot: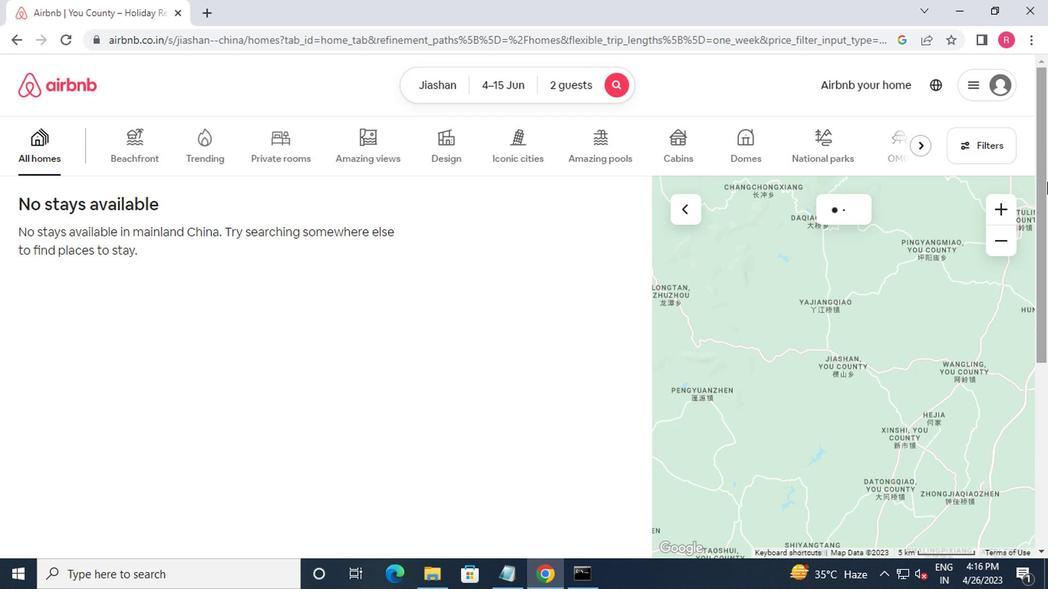 
